 Task: Create a due date automation trigger when advanced on, 2 hours before a card is due add fields without custom field "Resume" set to a number lower or equal to 1 and greater than 10.
Action: Mouse moved to (816, 245)
Screenshot: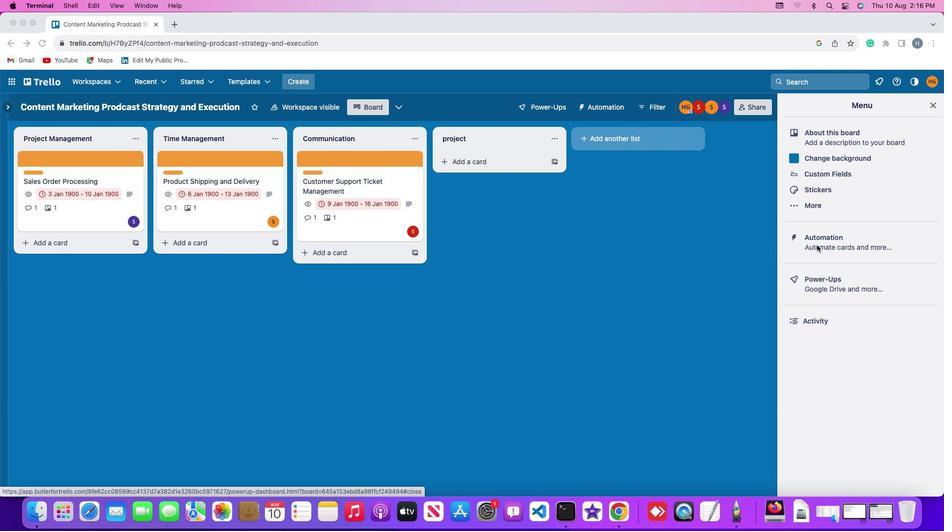 
Action: Mouse pressed left at (816, 245)
Screenshot: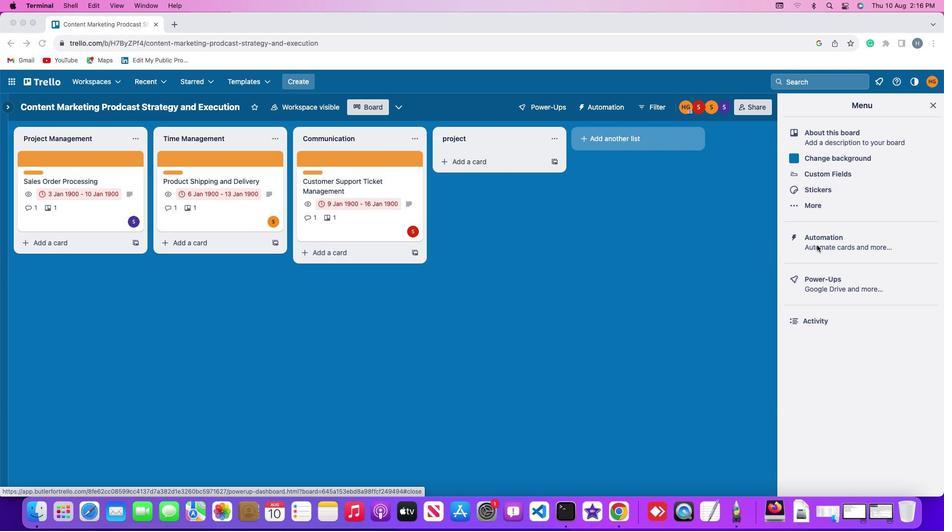 
Action: Mouse pressed left at (816, 245)
Screenshot: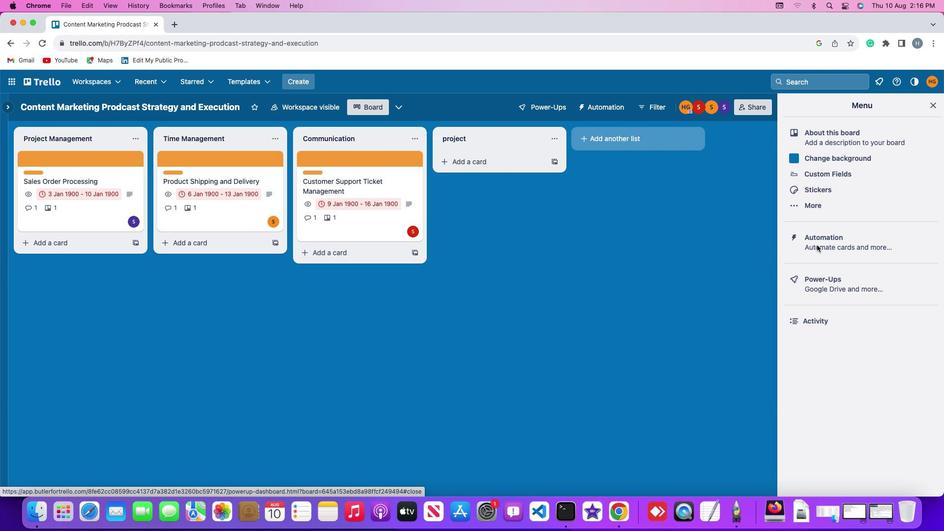 
Action: Mouse moved to (57, 234)
Screenshot: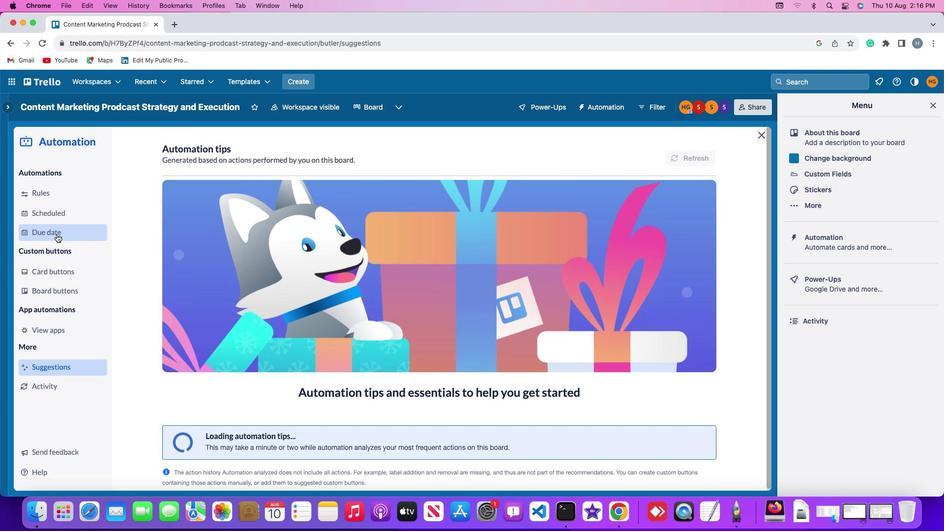 
Action: Mouse pressed left at (57, 234)
Screenshot: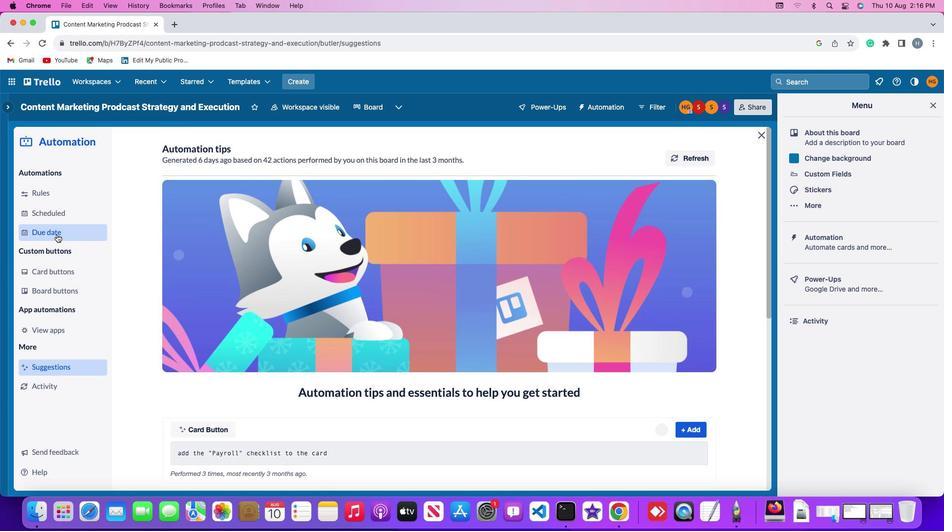 
Action: Mouse moved to (665, 158)
Screenshot: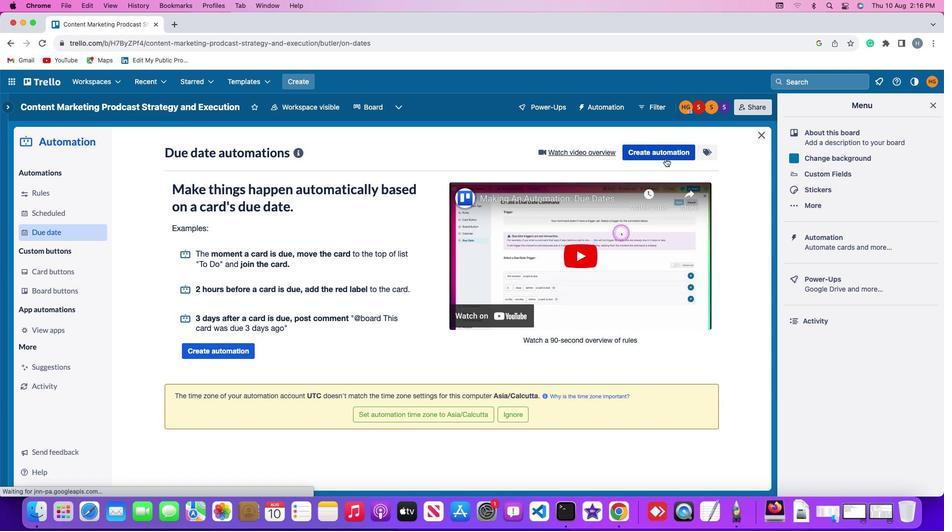 
Action: Mouse pressed left at (665, 158)
Screenshot: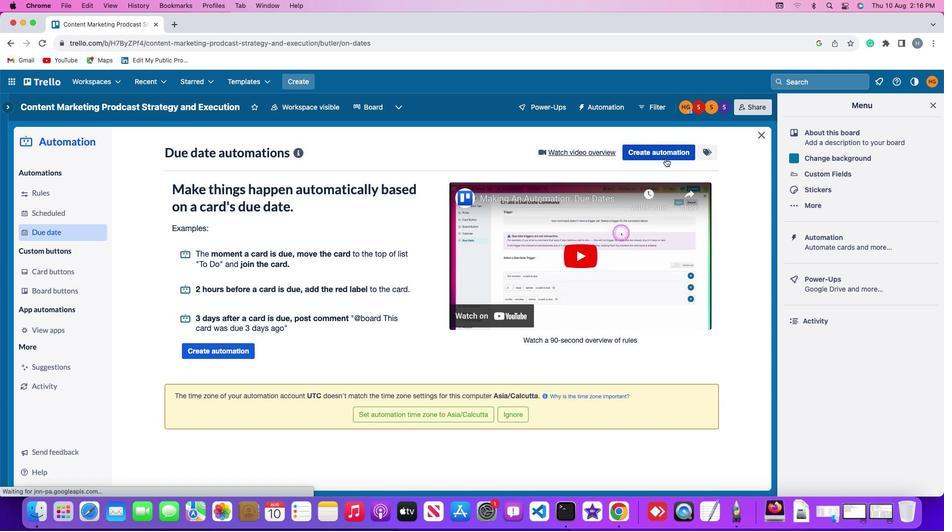 
Action: Mouse moved to (180, 247)
Screenshot: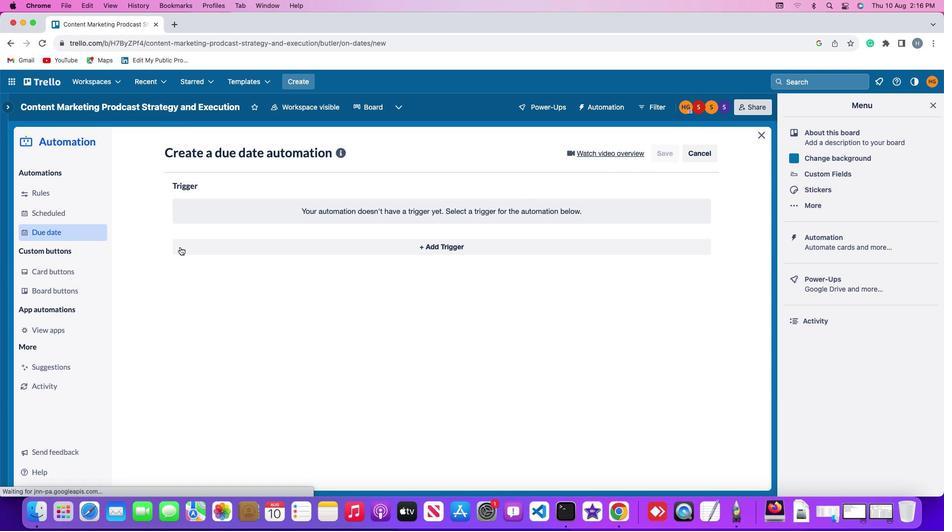 
Action: Mouse pressed left at (180, 247)
Screenshot: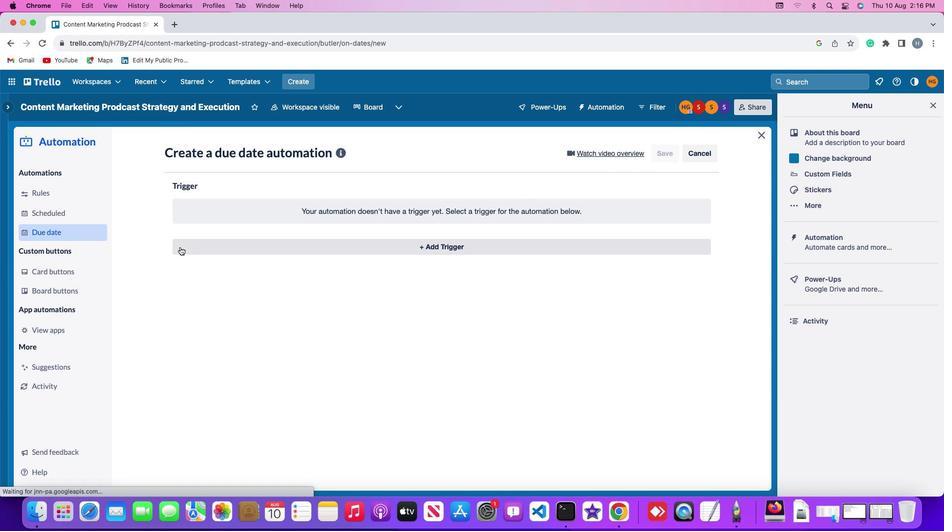 
Action: Mouse moved to (197, 398)
Screenshot: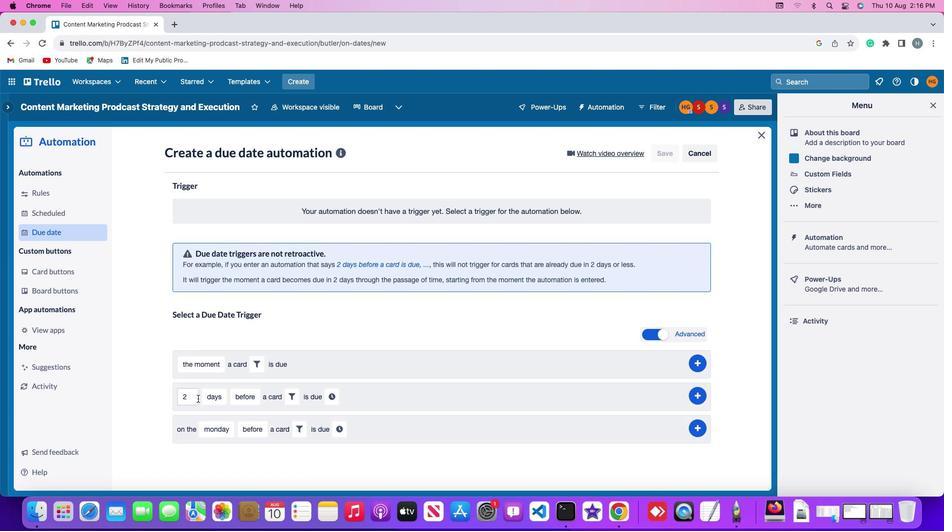 
Action: Mouse pressed left at (197, 398)
Screenshot: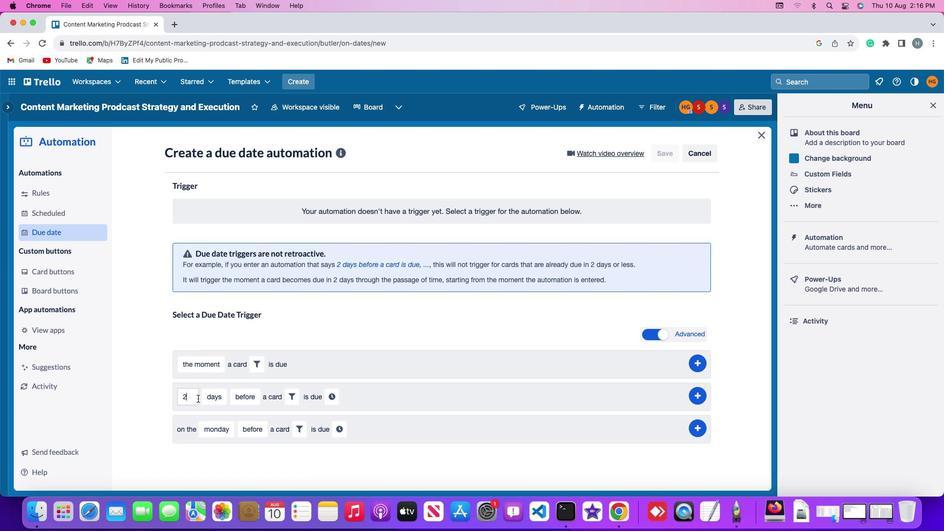 
Action: Mouse moved to (198, 398)
Screenshot: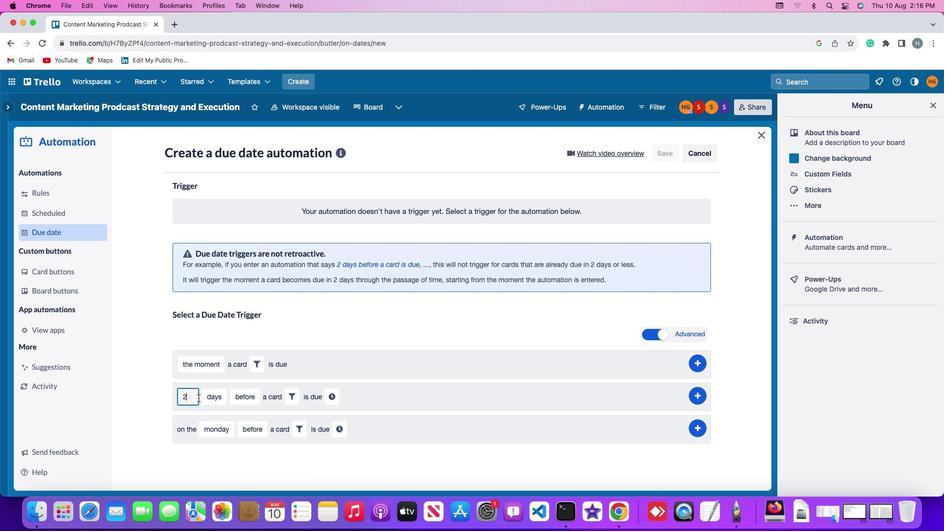 
Action: Key pressed Key.backspace'2'
Screenshot: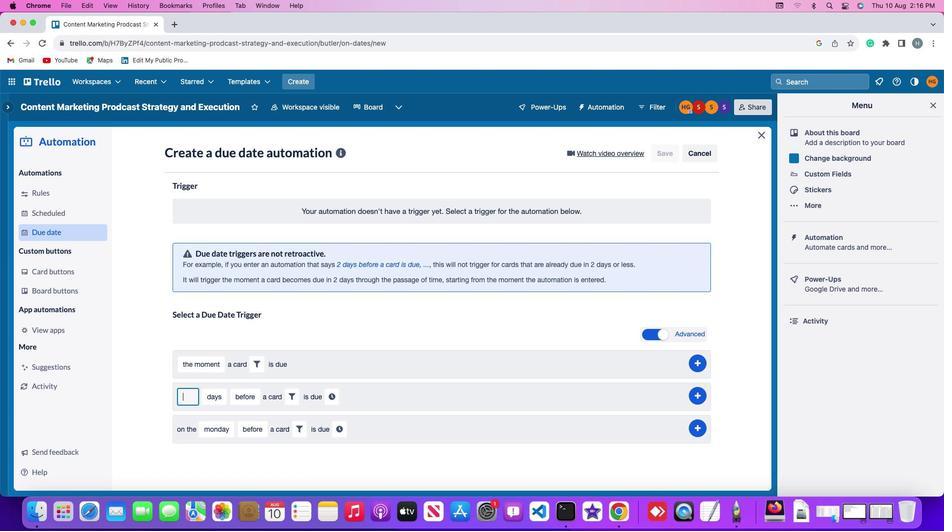 
Action: Mouse moved to (214, 398)
Screenshot: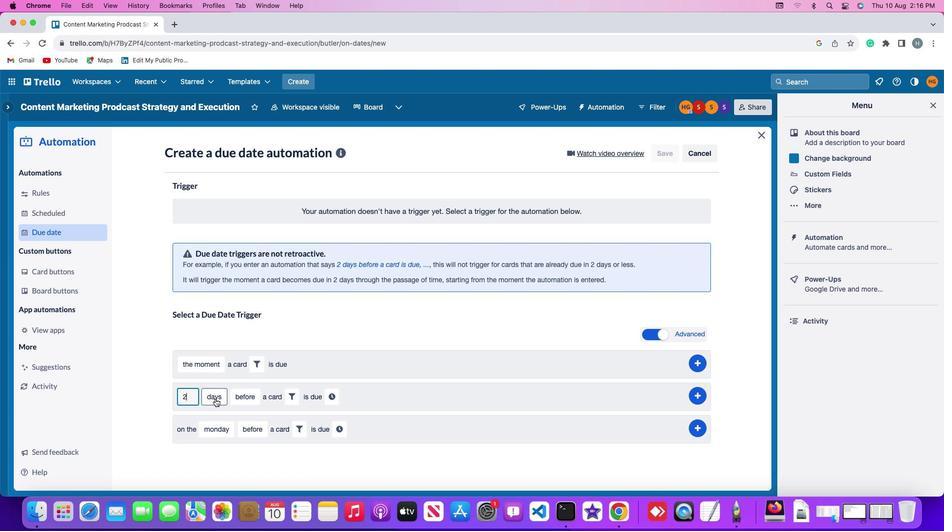 
Action: Mouse pressed left at (214, 398)
Screenshot: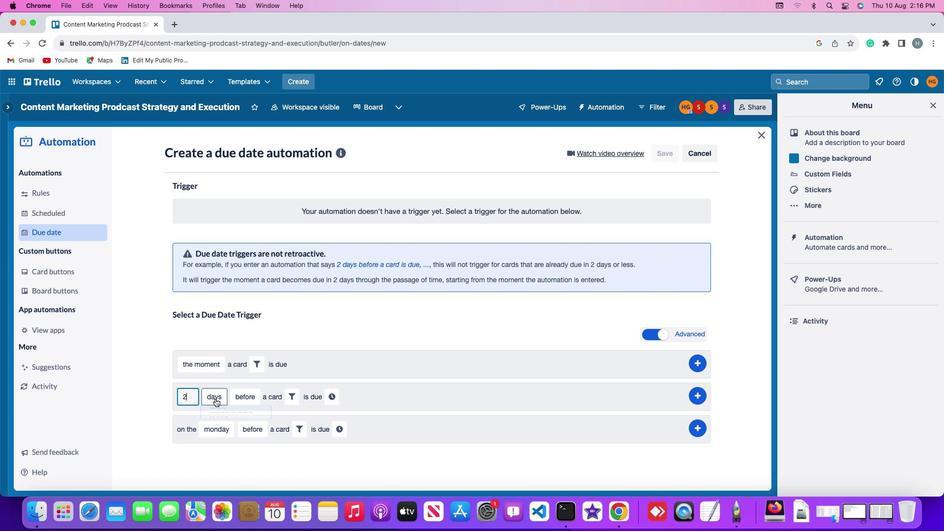 
Action: Mouse moved to (215, 455)
Screenshot: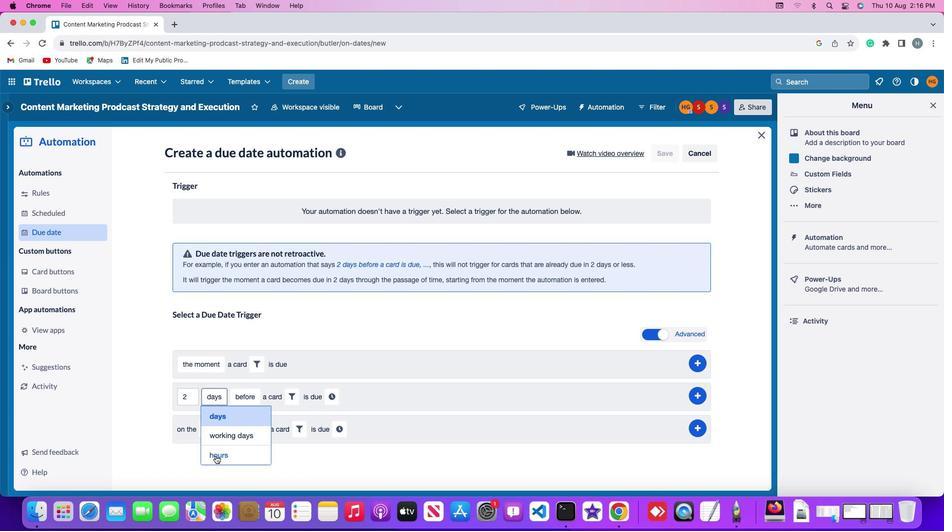 
Action: Mouse pressed left at (215, 455)
Screenshot: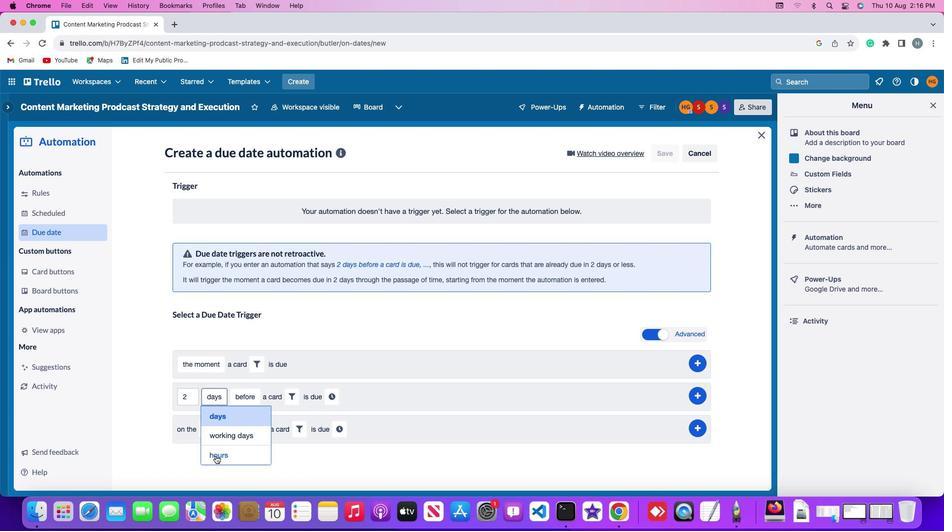 
Action: Mouse moved to (254, 389)
Screenshot: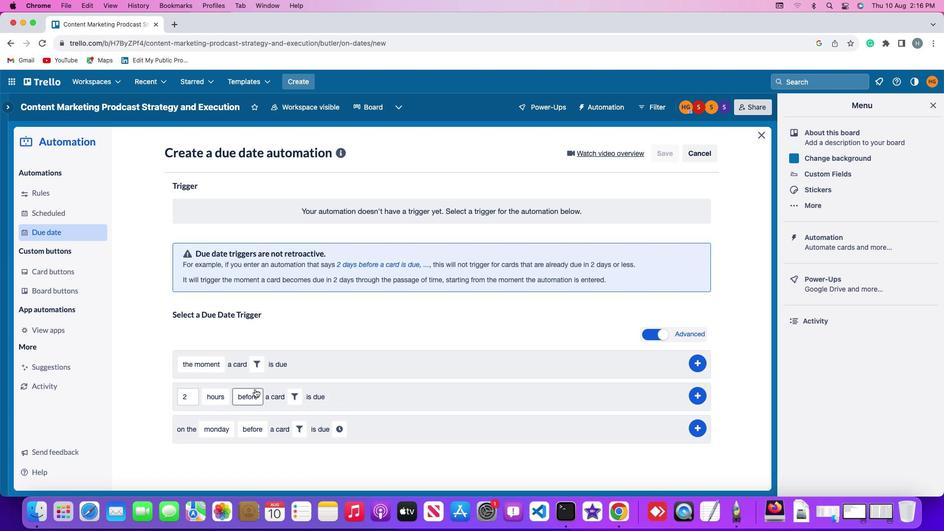 
Action: Mouse pressed left at (254, 389)
Screenshot: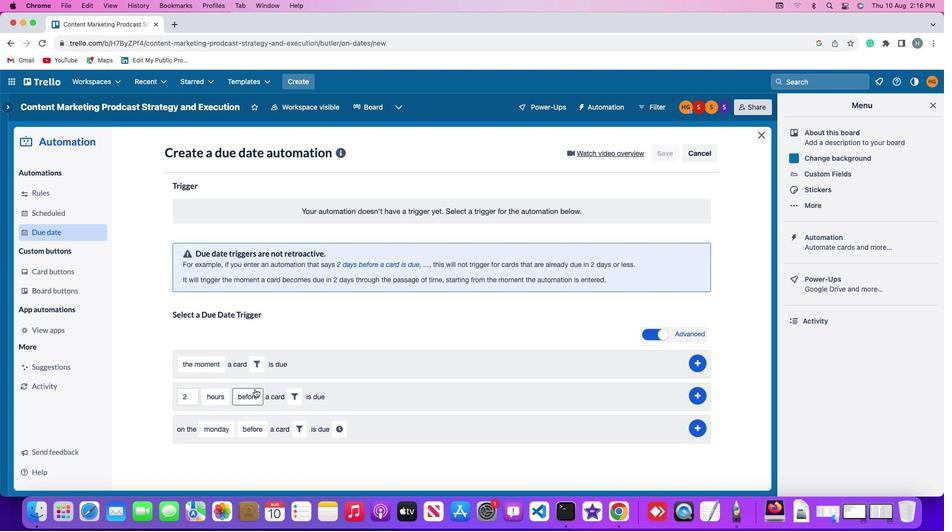 
Action: Mouse moved to (257, 413)
Screenshot: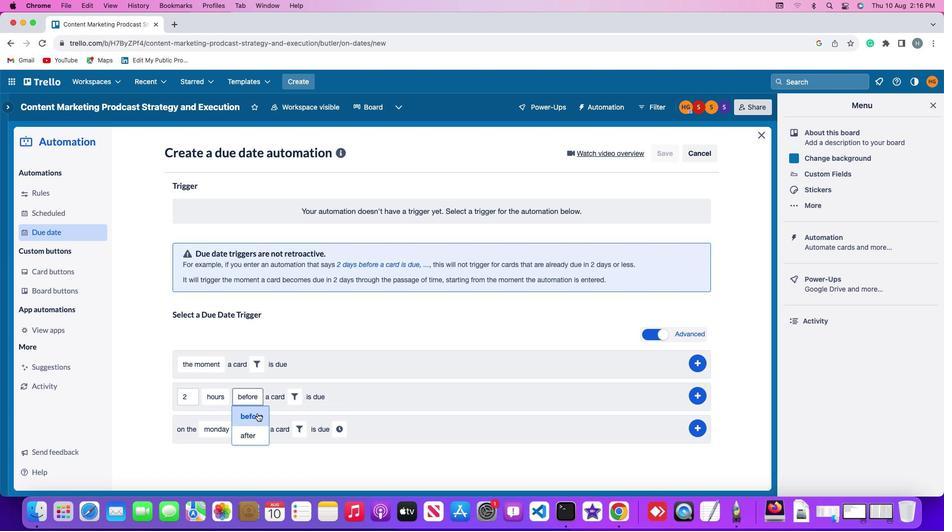 
Action: Mouse pressed left at (257, 413)
Screenshot: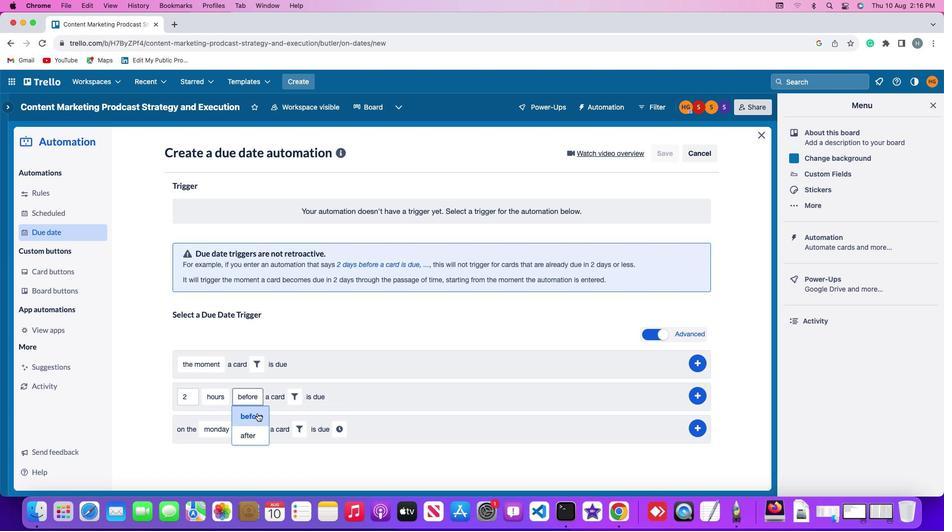 
Action: Mouse moved to (291, 399)
Screenshot: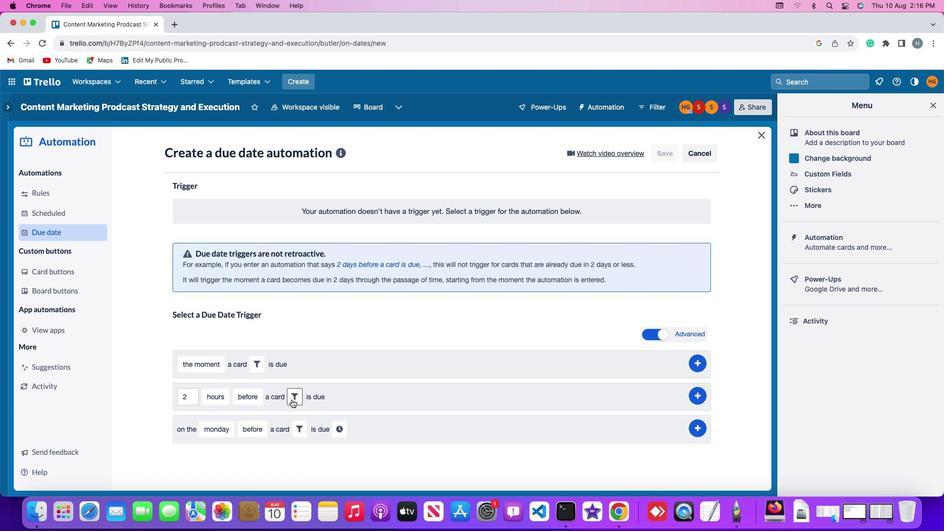
Action: Mouse pressed left at (291, 399)
Screenshot: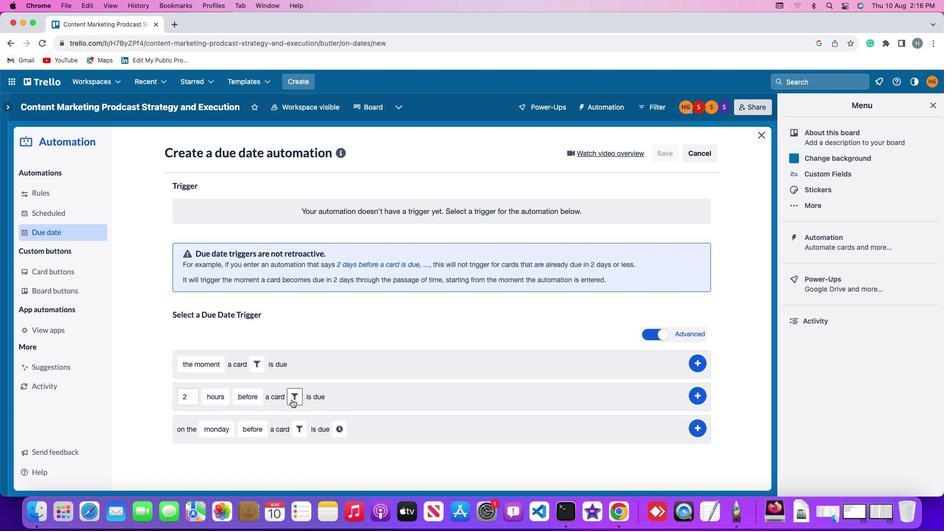 
Action: Mouse moved to (457, 428)
Screenshot: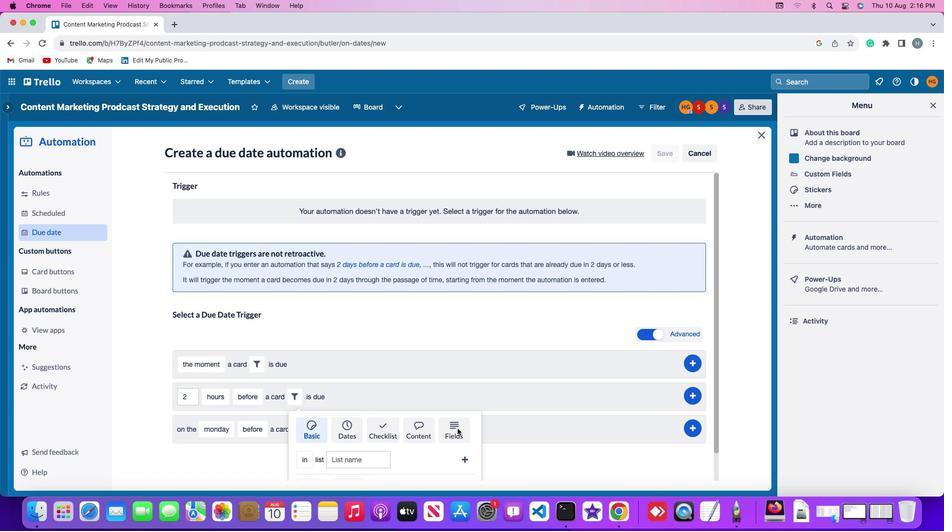 
Action: Mouse pressed left at (457, 428)
Screenshot: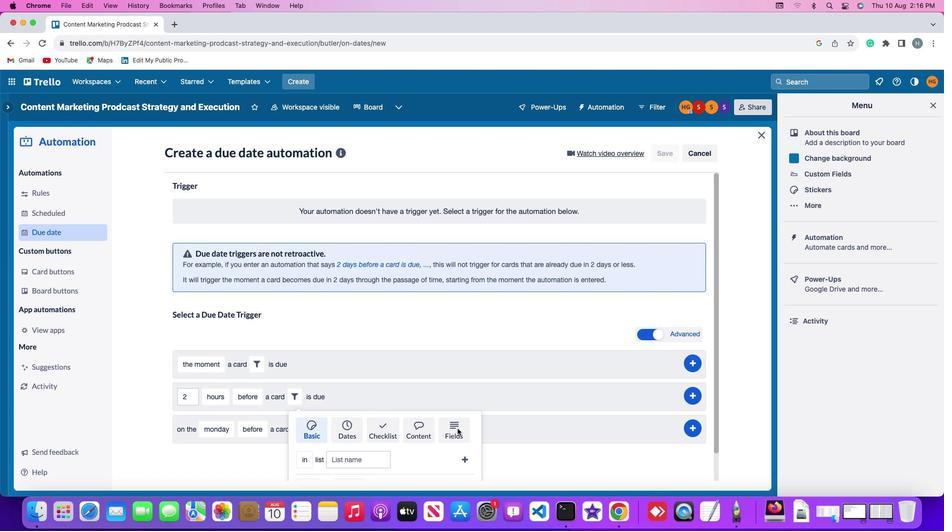
Action: Mouse moved to (279, 455)
Screenshot: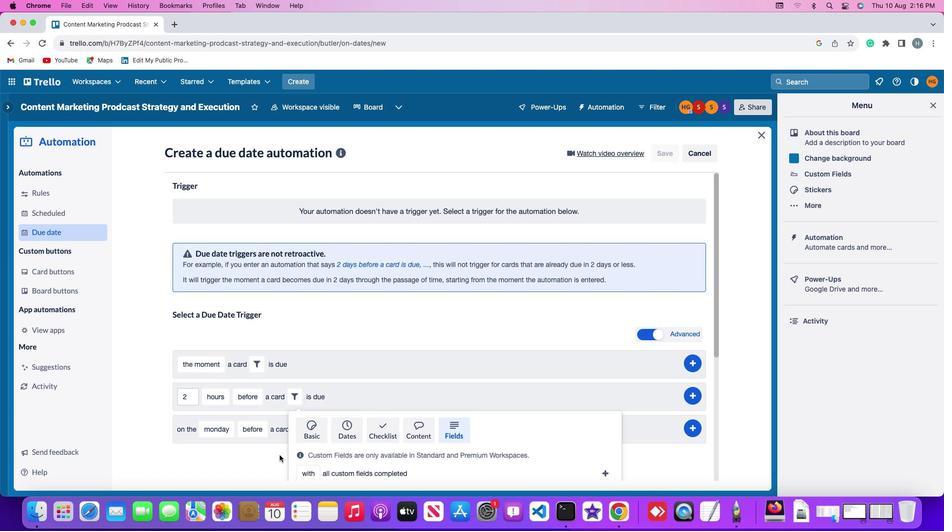 
Action: Mouse scrolled (279, 455) with delta (0, 0)
Screenshot: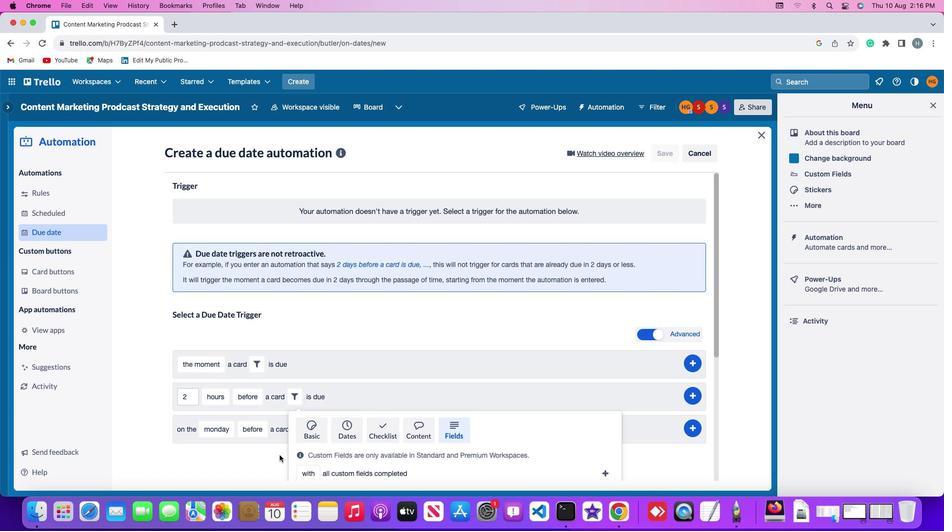 
Action: Mouse moved to (279, 455)
Screenshot: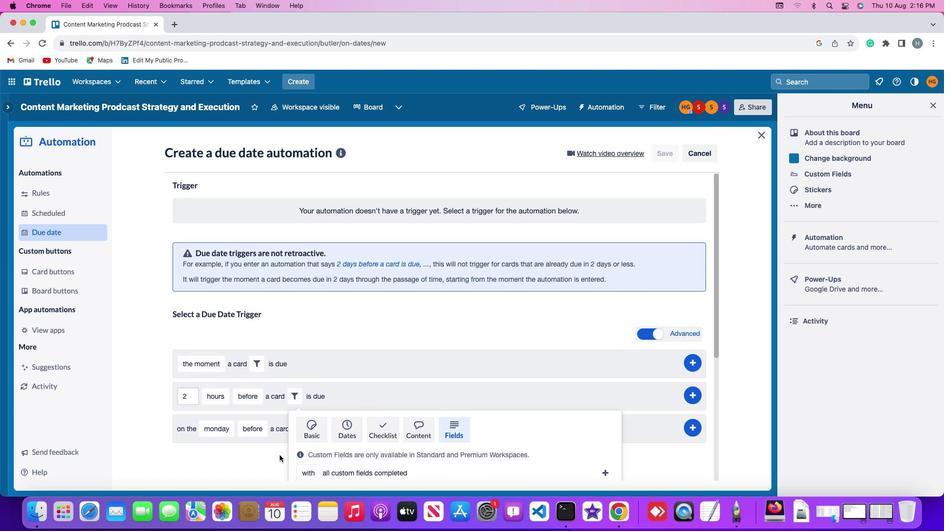 
Action: Mouse scrolled (279, 455) with delta (0, 0)
Screenshot: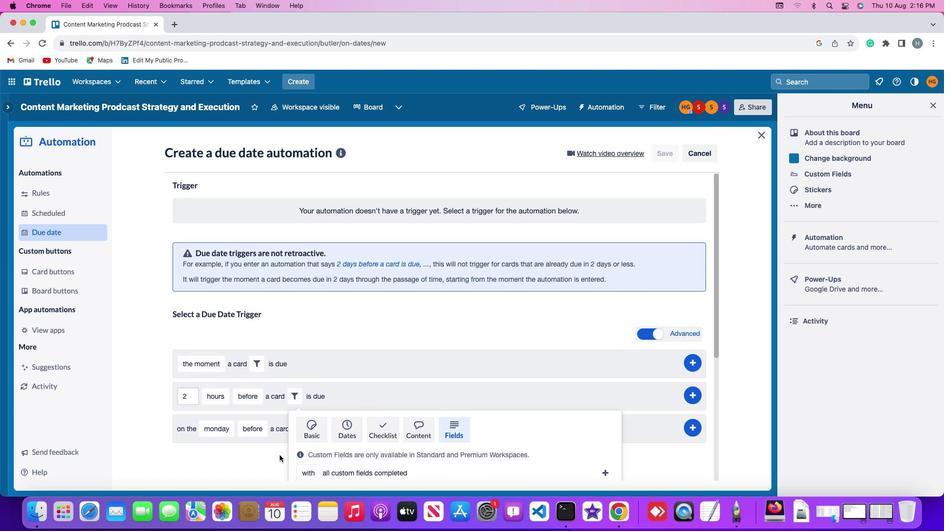 
Action: Mouse scrolled (279, 455) with delta (0, -1)
Screenshot: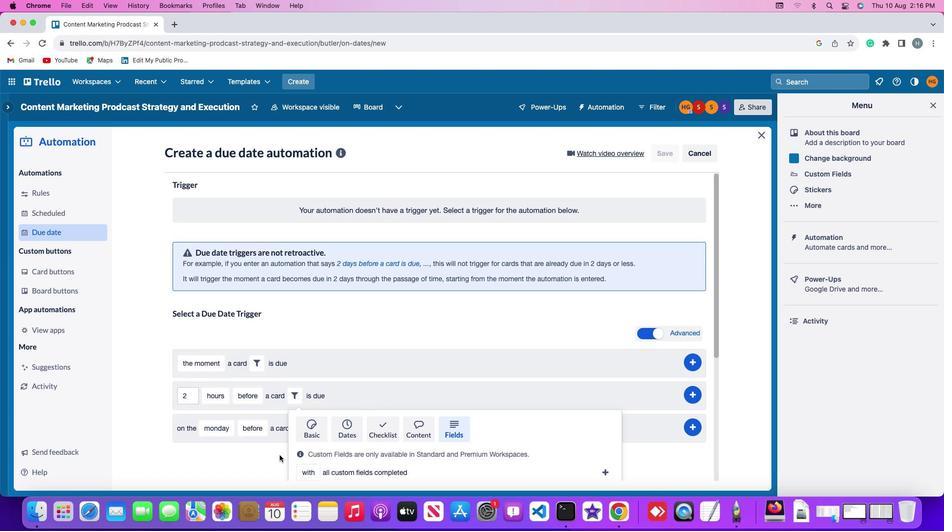 
Action: Mouse scrolled (279, 455) with delta (0, -2)
Screenshot: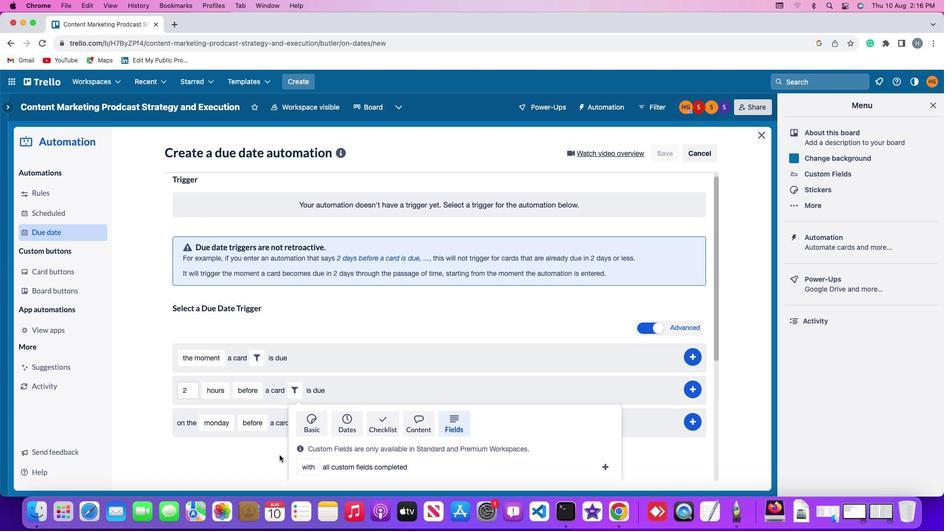 
Action: Mouse moved to (279, 454)
Screenshot: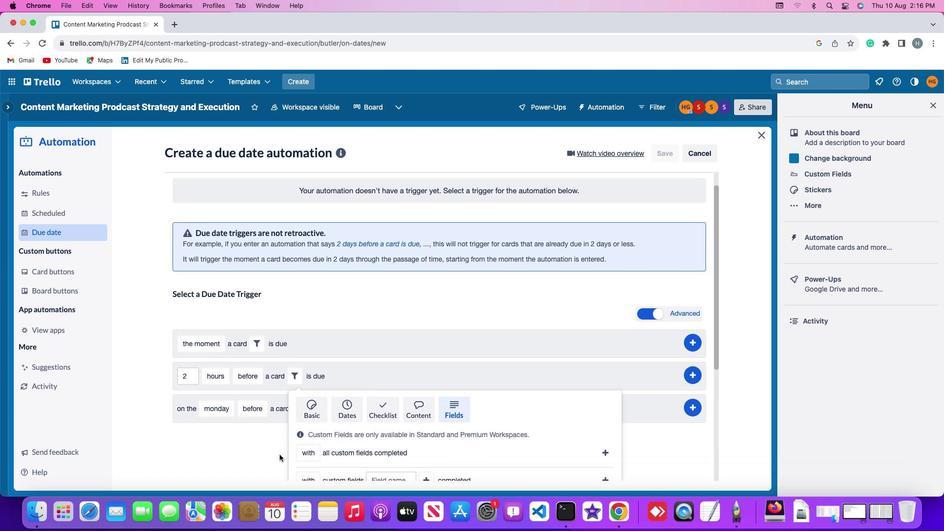
Action: Mouse scrolled (279, 454) with delta (0, -2)
Screenshot: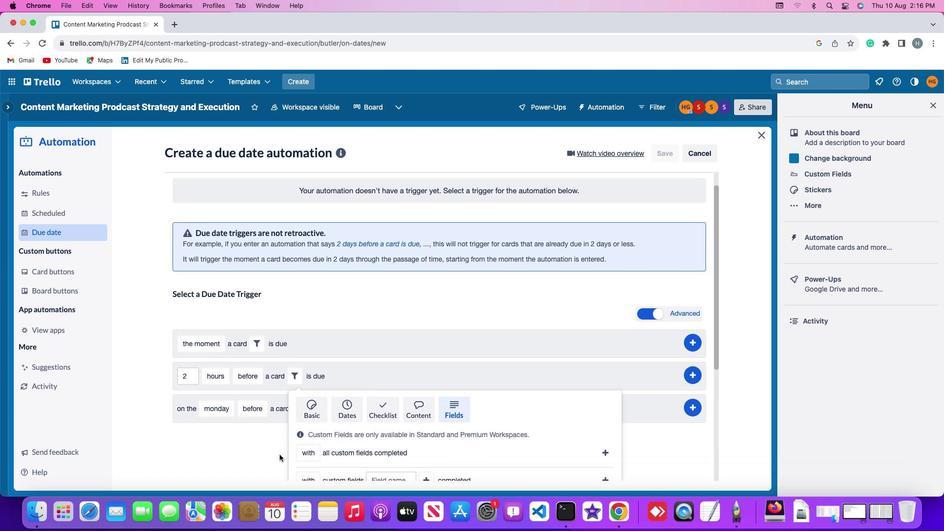 
Action: Mouse moved to (278, 453)
Screenshot: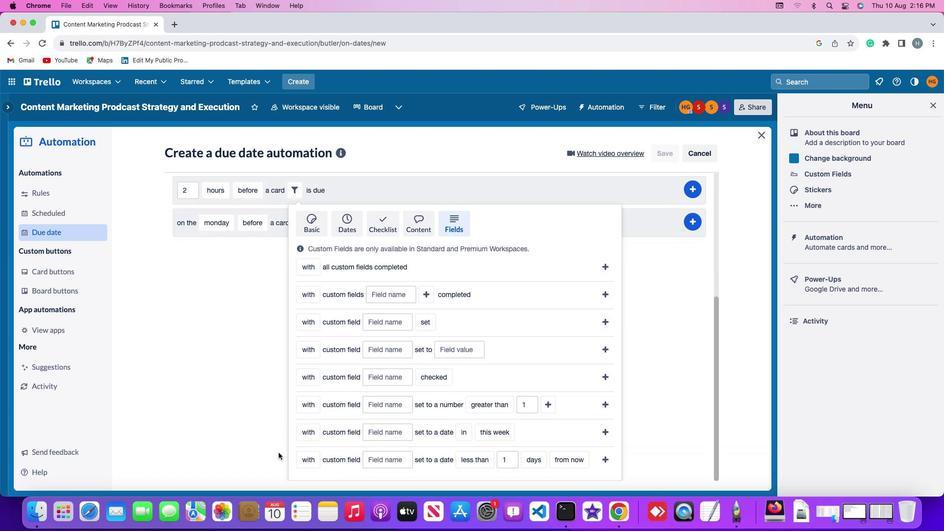 
Action: Mouse scrolled (278, 453) with delta (0, 0)
Screenshot: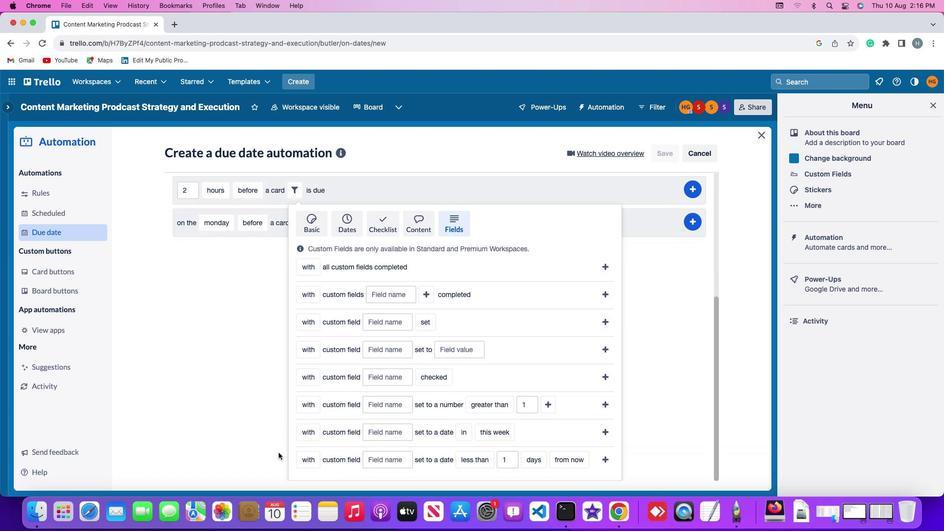 
Action: Mouse scrolled (278, 453) with delta (0, 0)
Screenshot: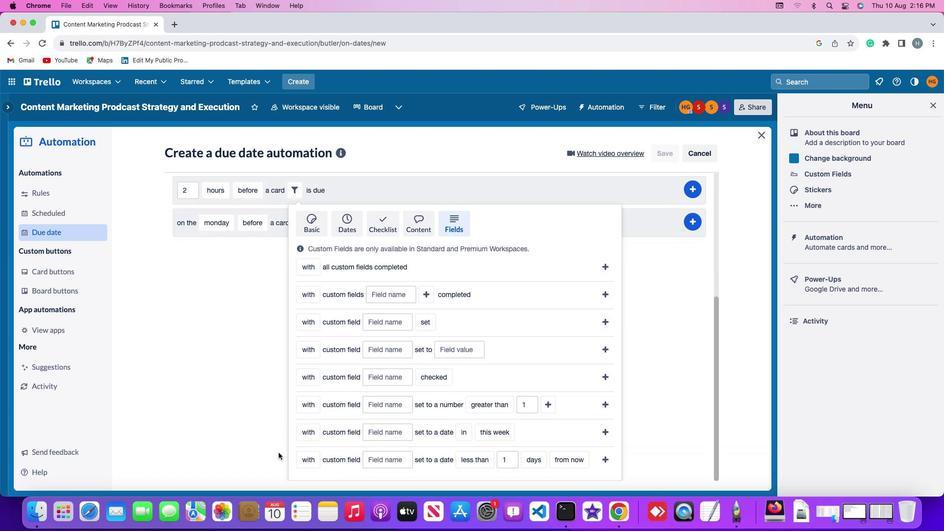
Action: Mouse scrolled (278, 453) with delta (0, -1)
Screenshot: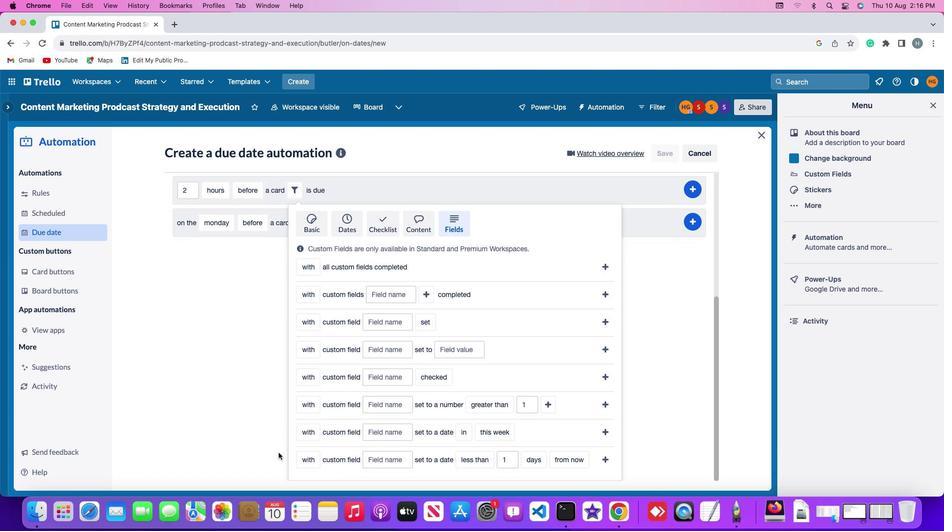 
Action: Mouse moved to (277, 452)
Screenshot: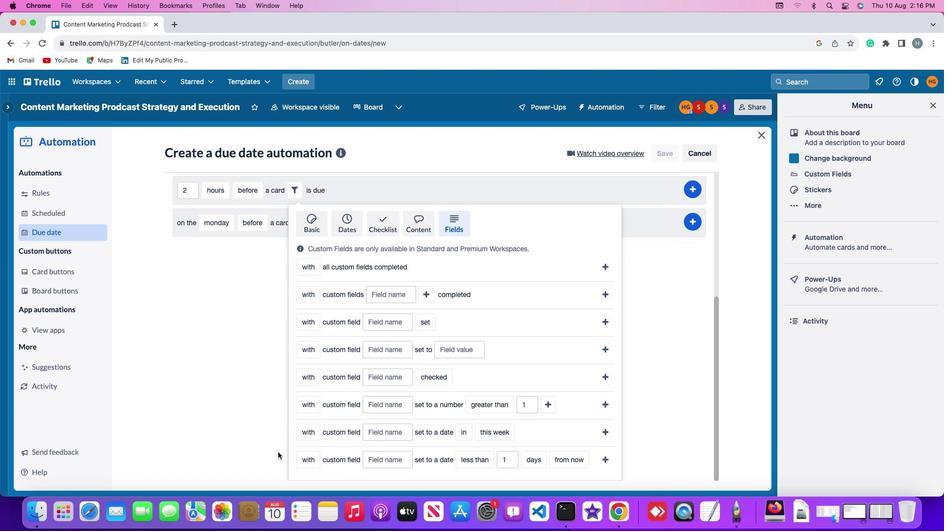 
Action: Mouse scrolled (277, 452) with delta (0, -1)
Screenshot: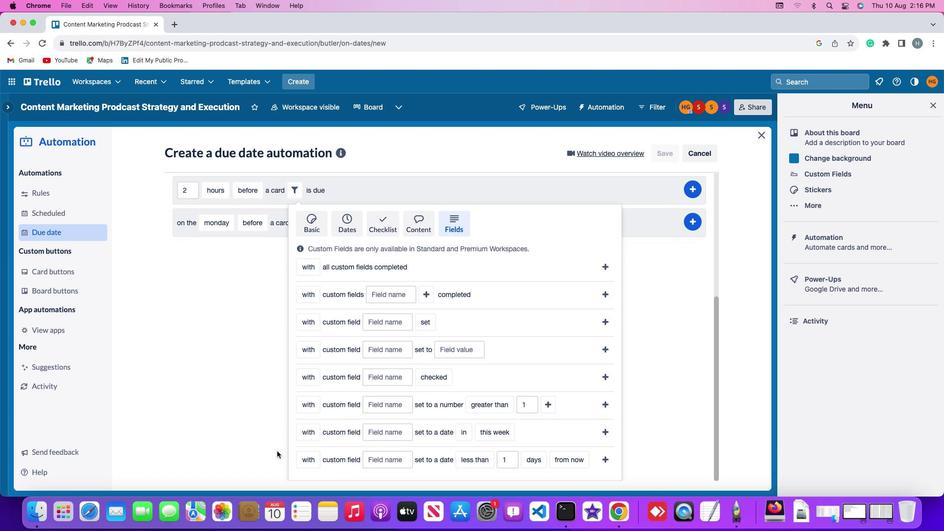 
Action: Mouse moved to (314, 407)
Screenshot: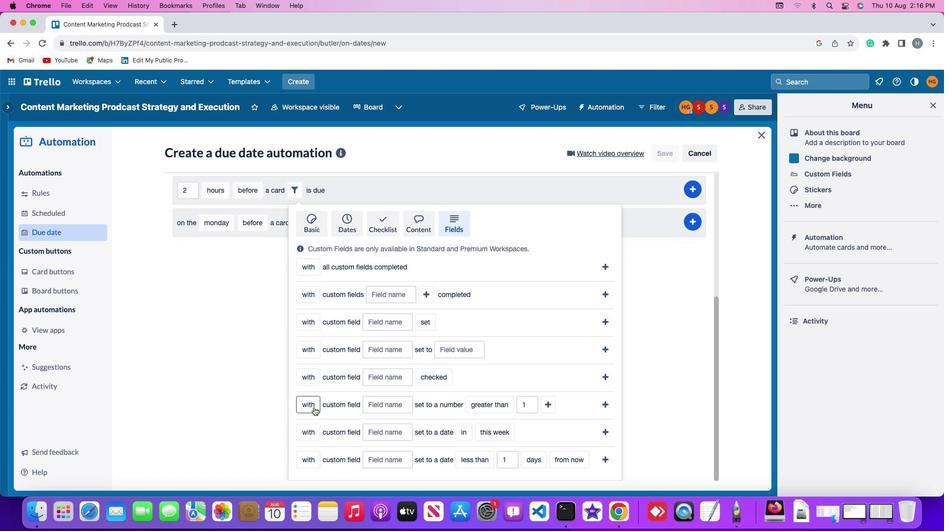 
Action: Mouse pressed left at (314, 407)
Screenshot: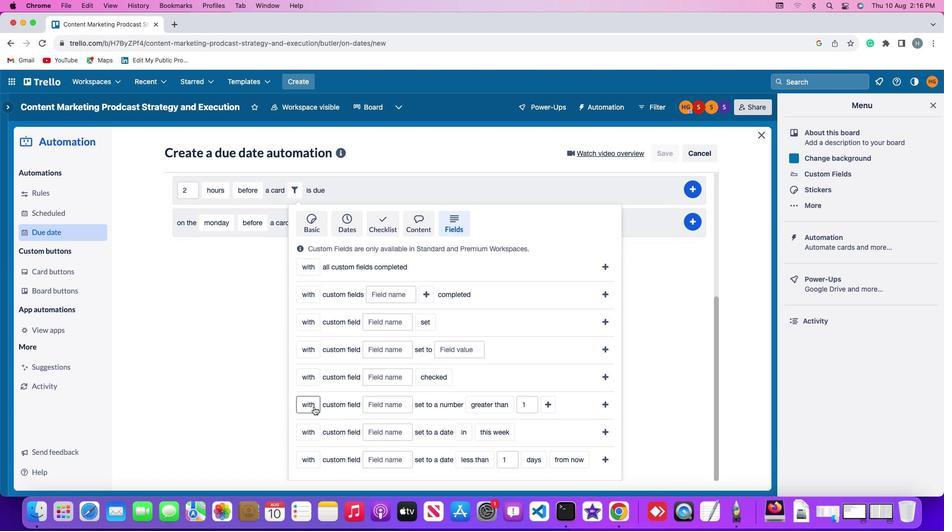 
Action: Mouse moved to (320, 439)
Screenshot: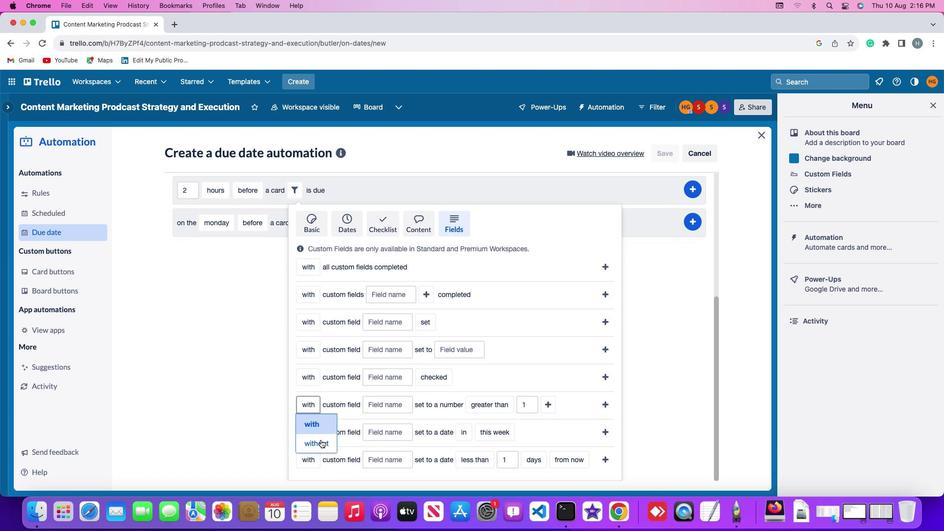 
Action: Mouse pressed left at (320, 439)
Screenshot: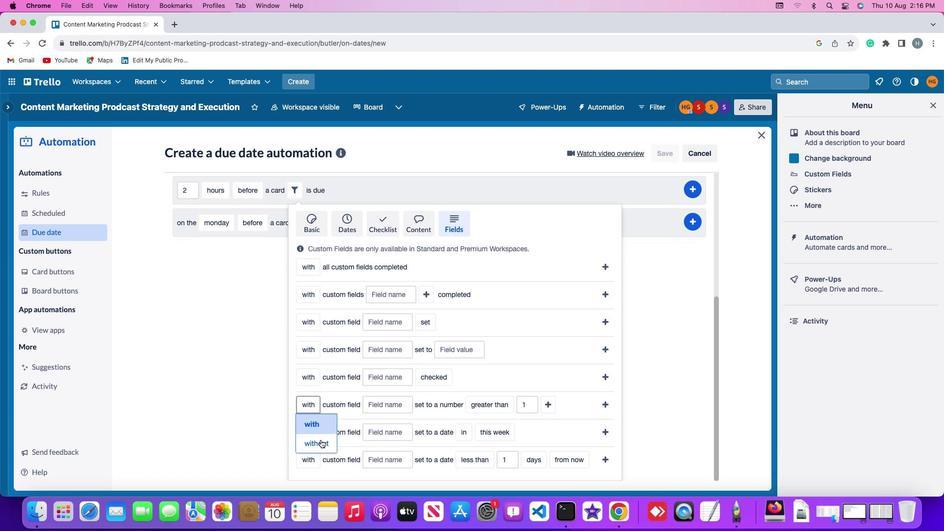 
Action: Mouse moved to (381, 405)
Screenshot: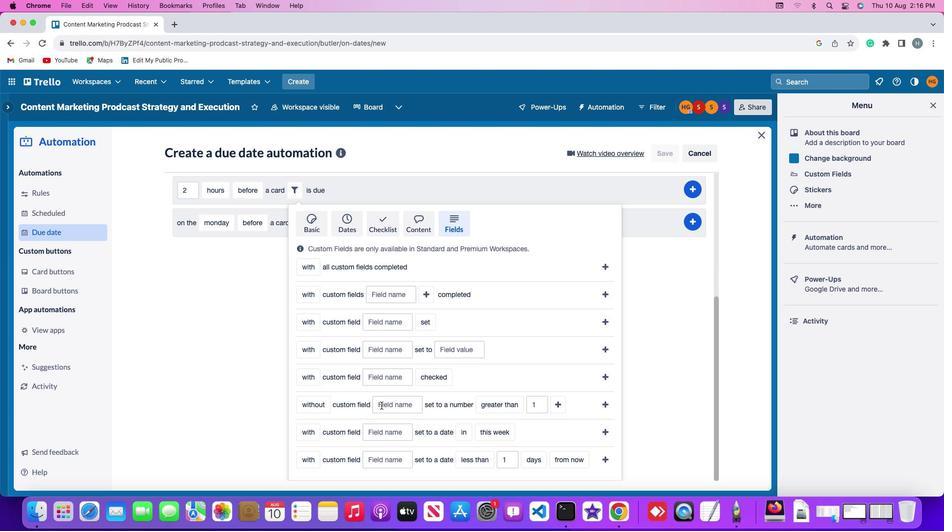 
Action: Mouse pressed left at (381, 405)
Screenshot: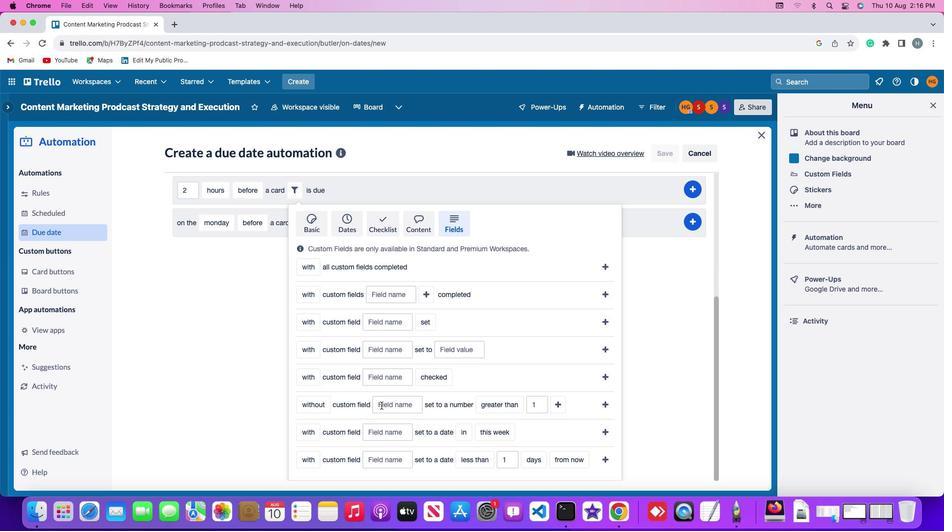 
Action: Key pressed Key.shift'R''e''s''u''m''e'
Screenshot: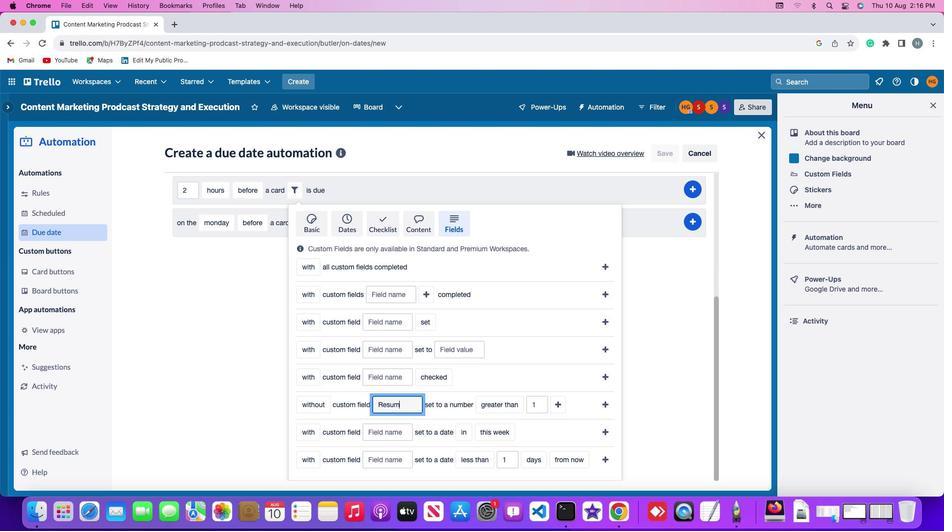 
Action: Mouse moved to (484, 401)
Screenshot: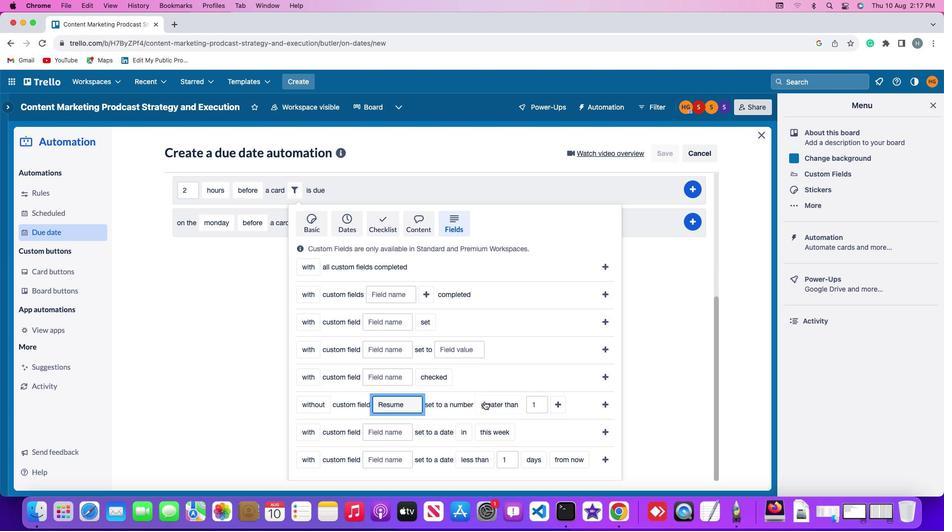 
Action: Mouse pressed left at (484, 401)
Screenshot: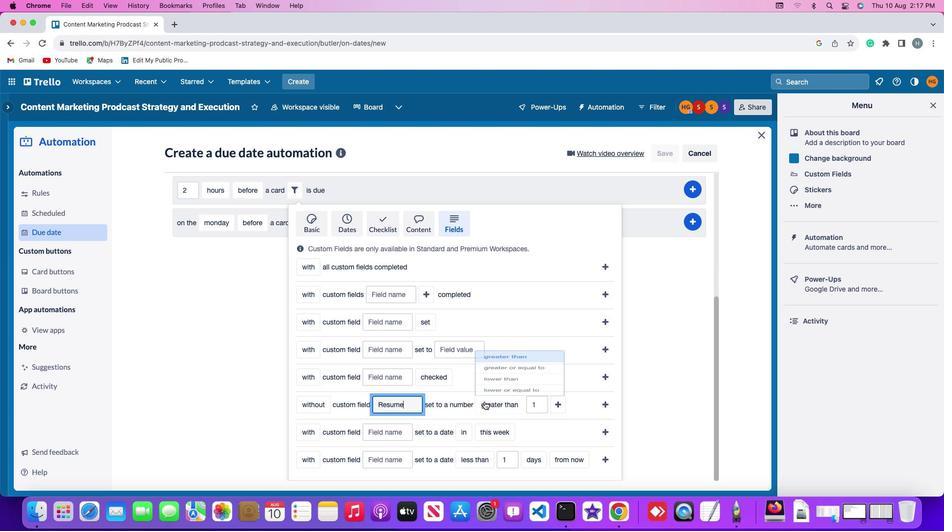 
Action: Mouse moved to (500, 386)
Screenshot: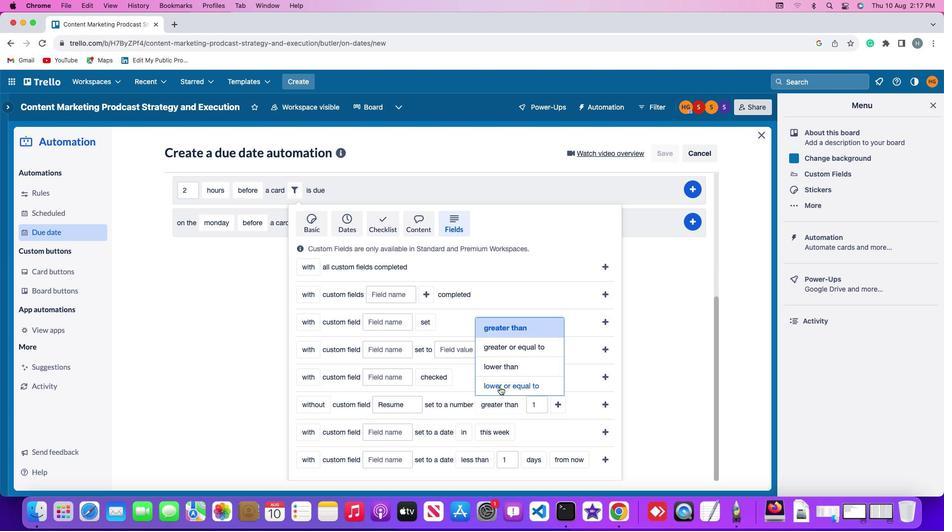 
Action: Mouse pressed left at (500, 386)
Screenshot: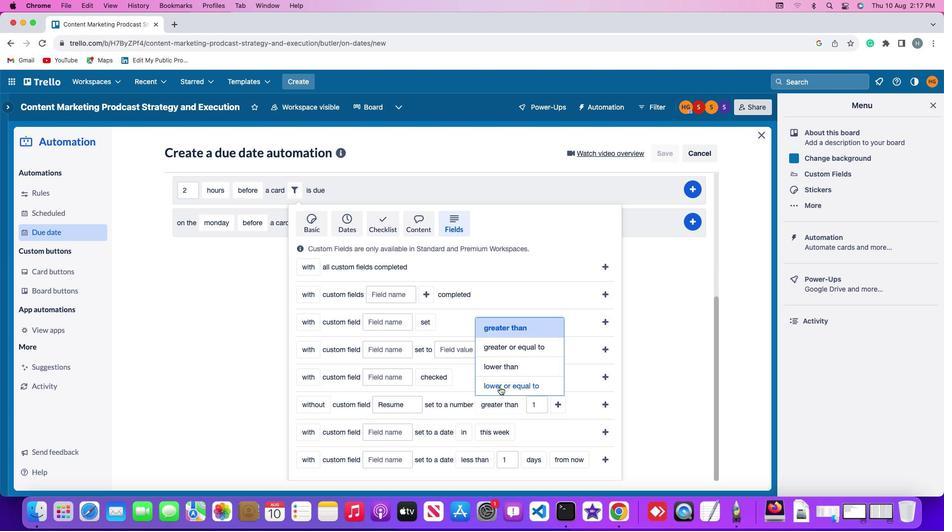 
Action: Mouse moved to (555, 406)
Screenshot: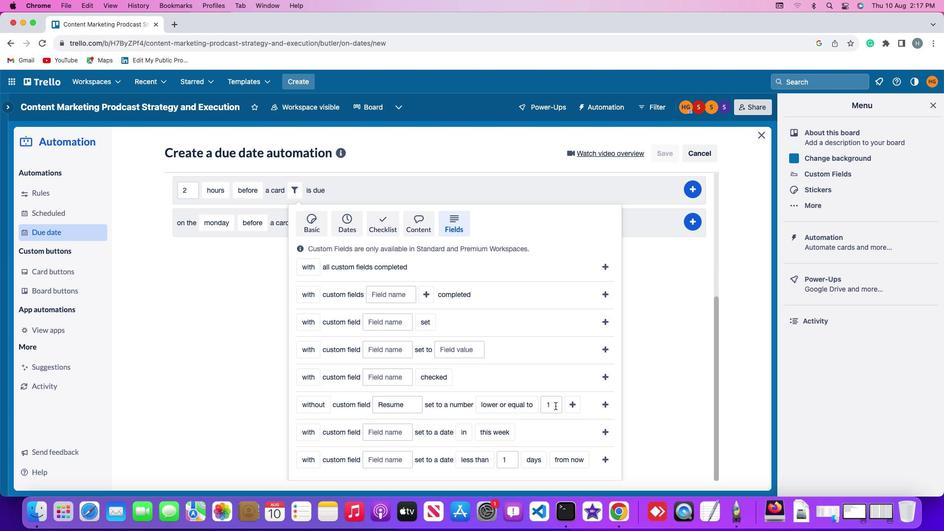 
Action: Mouse pressed left at (555, 406)
Screenshot: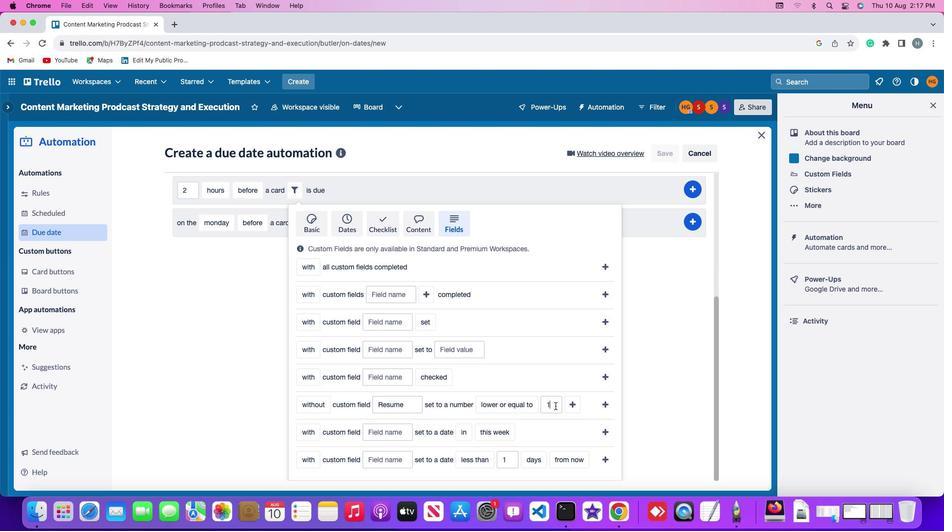
Action: Mouse moved to (555, 406)
Screenshot: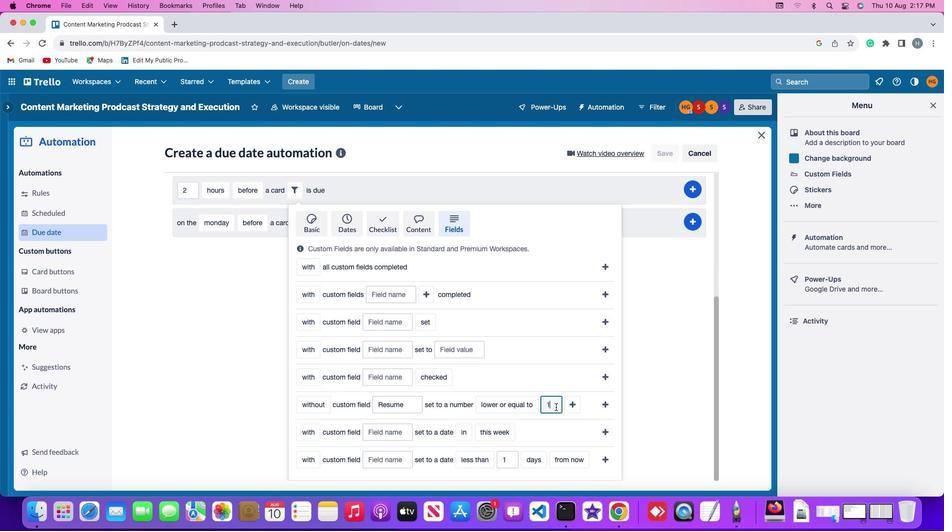 
Action: Key pressed Key.backspace
Screenshot: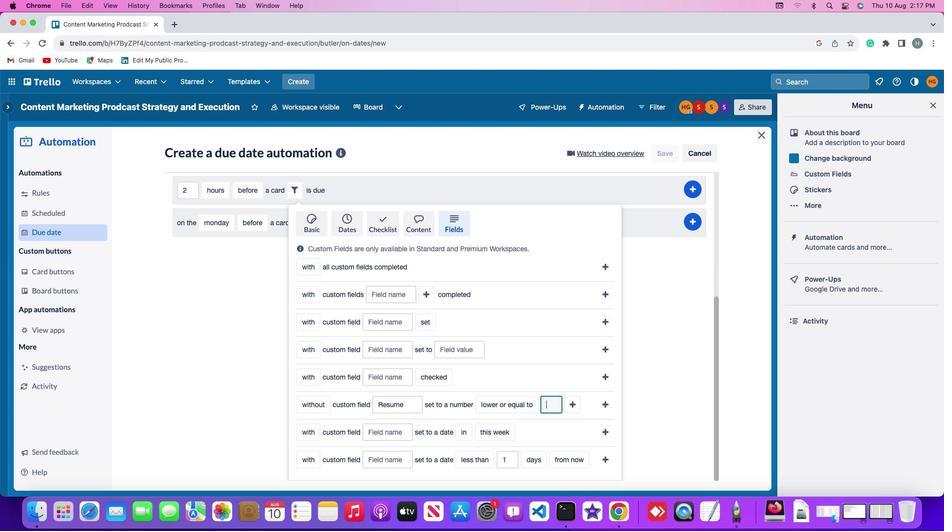 
Action: Mouse moved to (557, 407)
Screenshot: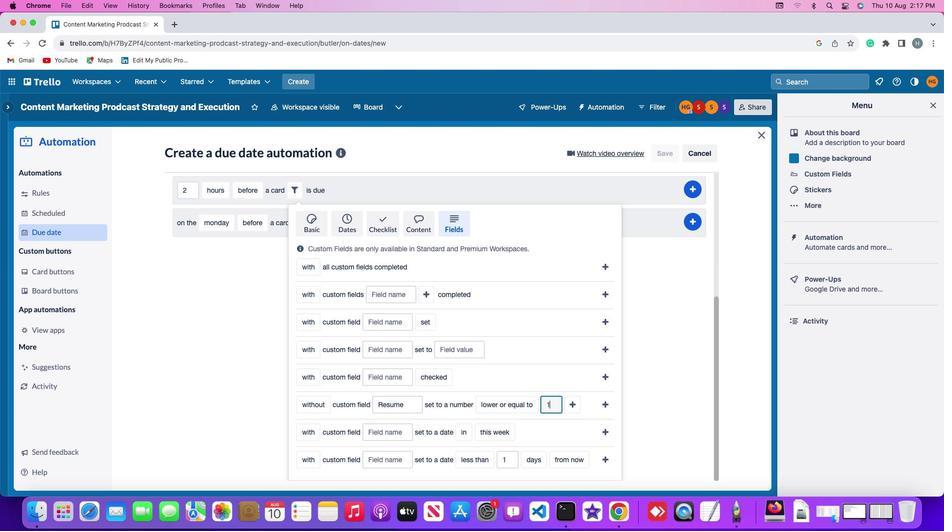 
Action: Key pressed '1'
Screenshot: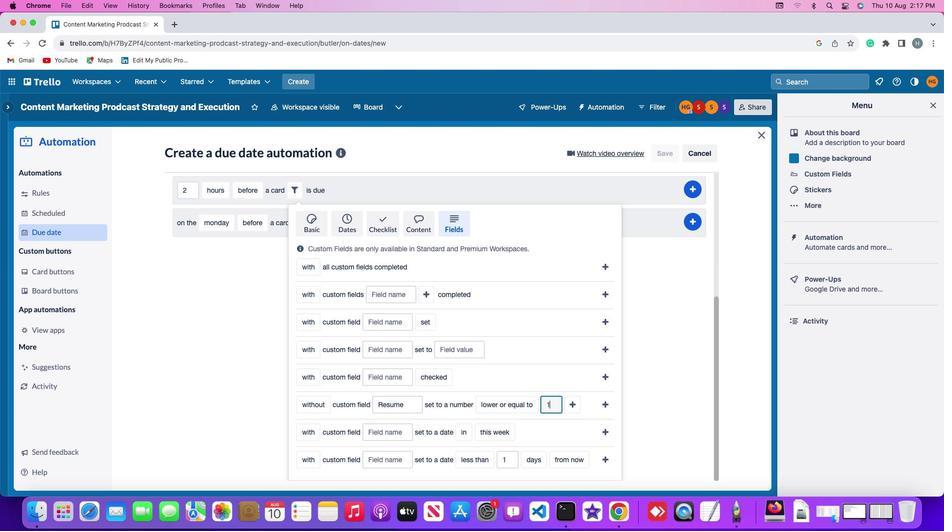 
Action: Mouse moved to (575, 403)
Screenshot: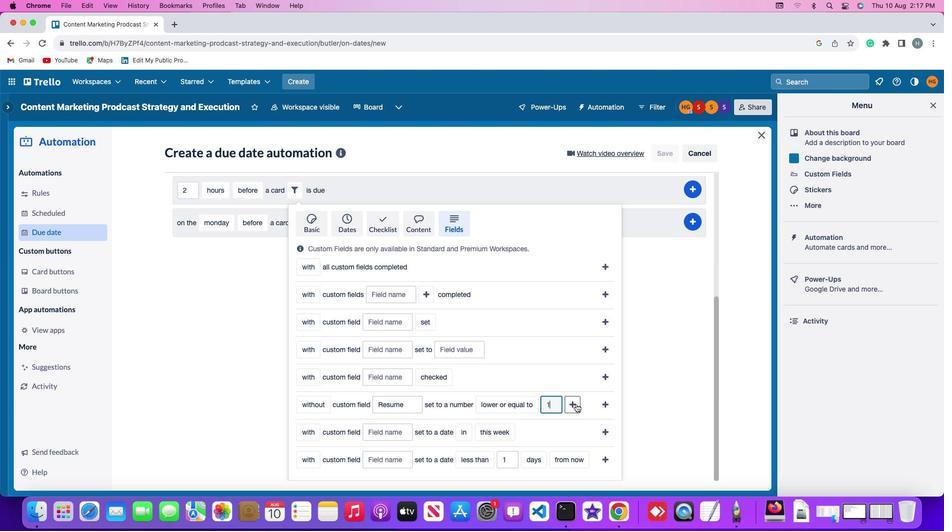 
Action: Mouse pressed left at (575, 403)
Screenshot: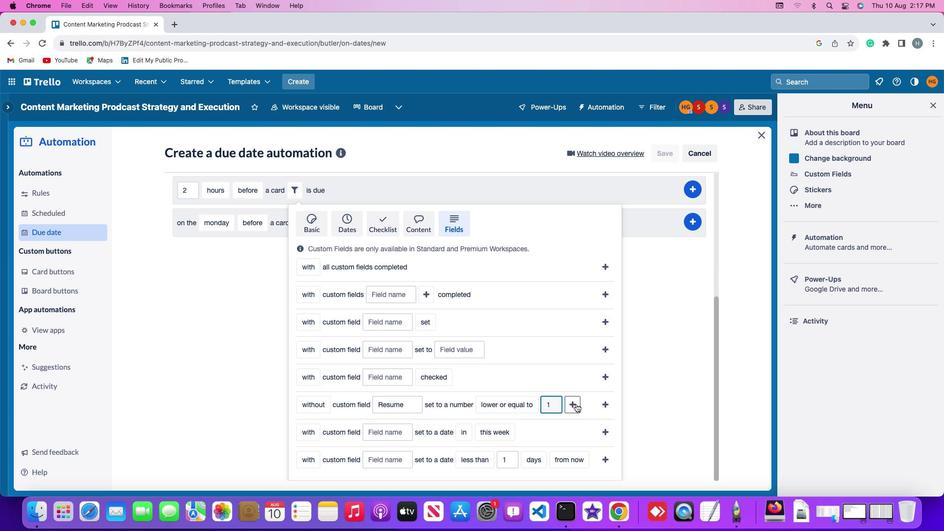 
Action: Mouse moved to (607, 407)
Screenshot: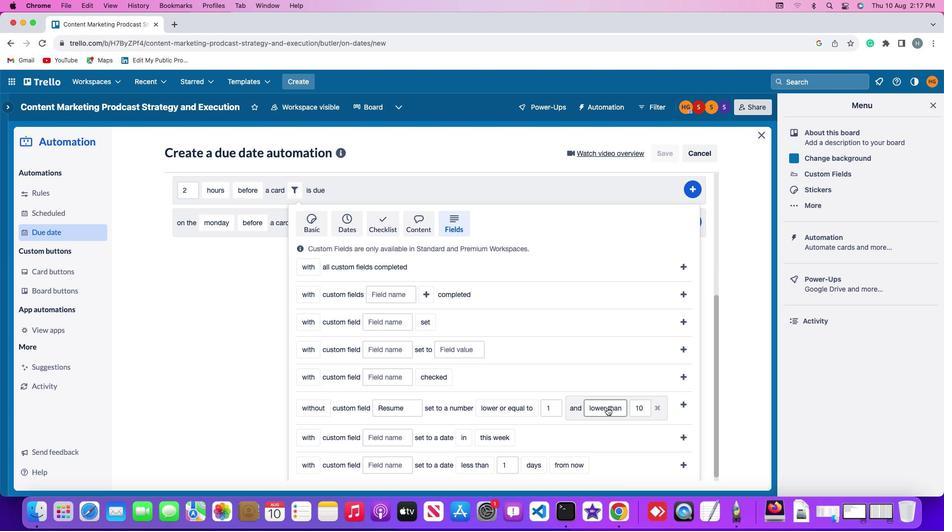 
Action: Mouse pressed left at (607, 407)
Screenshot: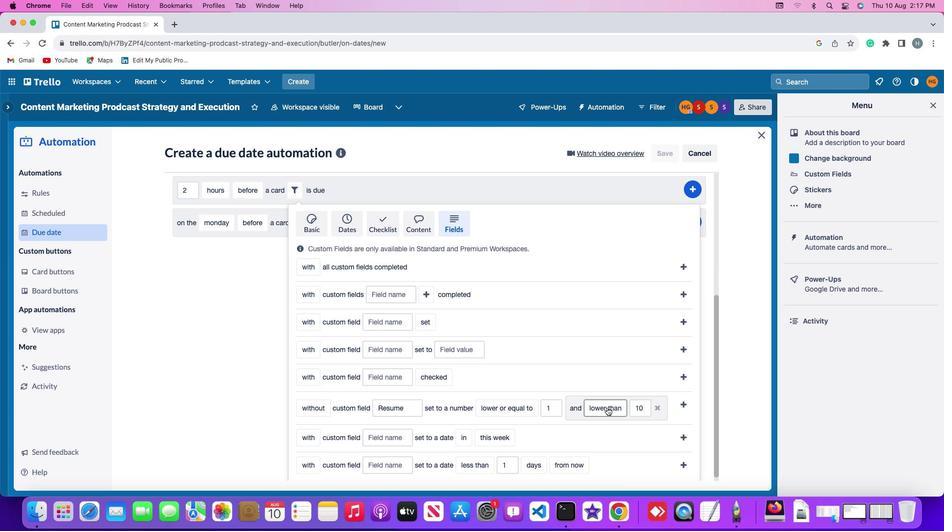 
Action: Mouse moved to (613, 371)
Screenshot: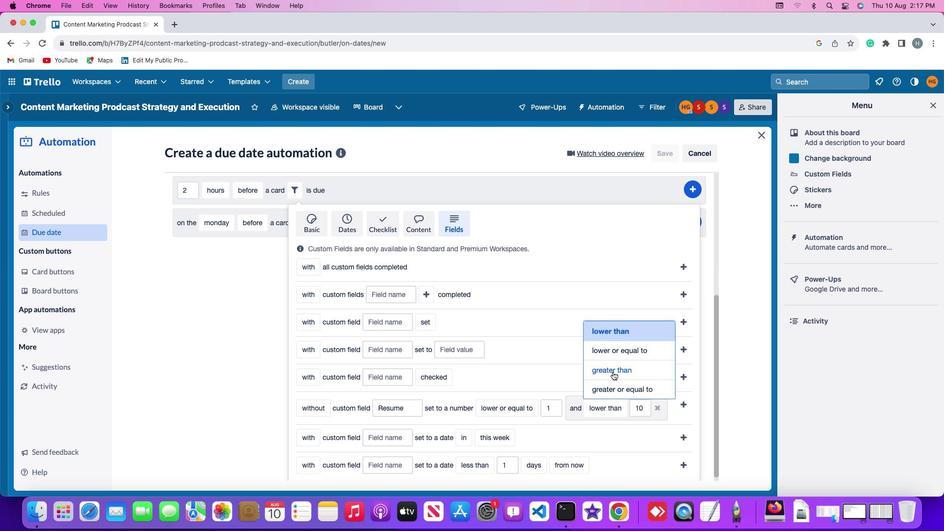 
Action: Mouse pressed left at (613, 371)
Screenshot: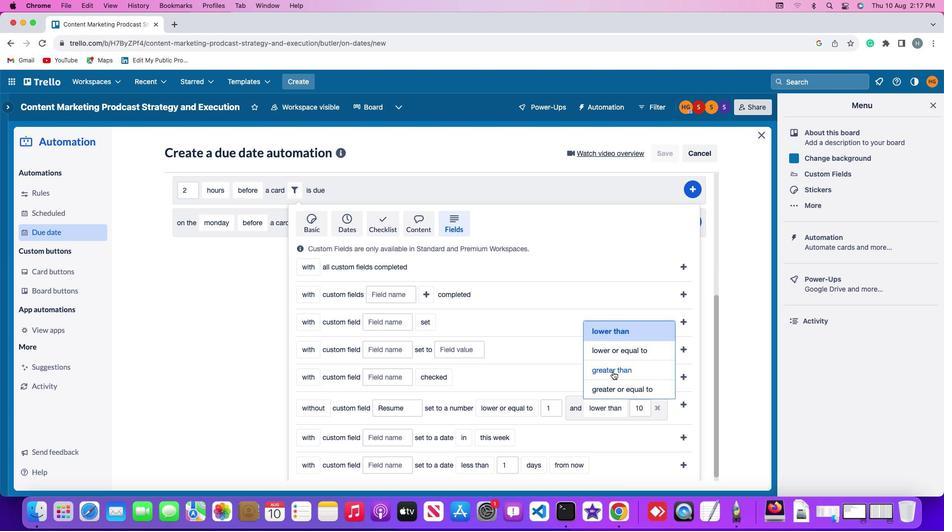 
Action: Mouse moved to (651, 409)
Screenshot: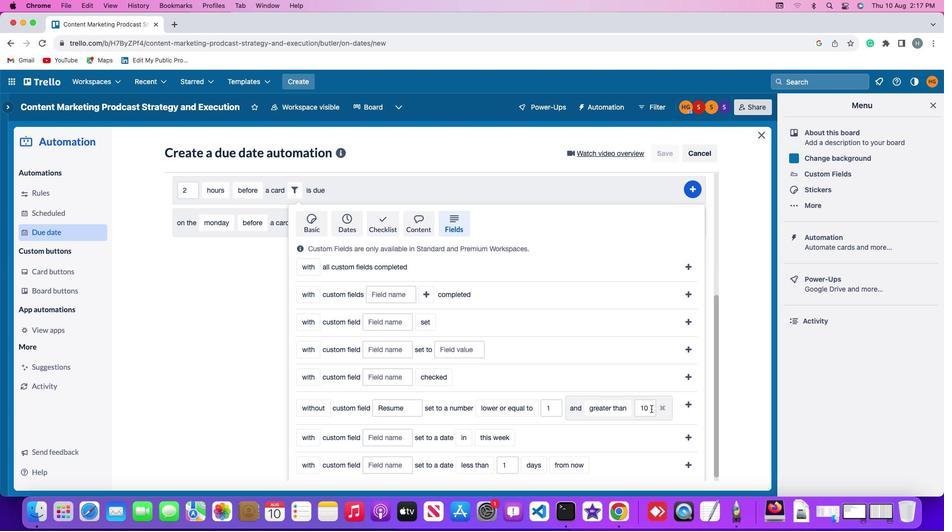 
Action: Mouse pressed left at (651, 409)
Screenshot: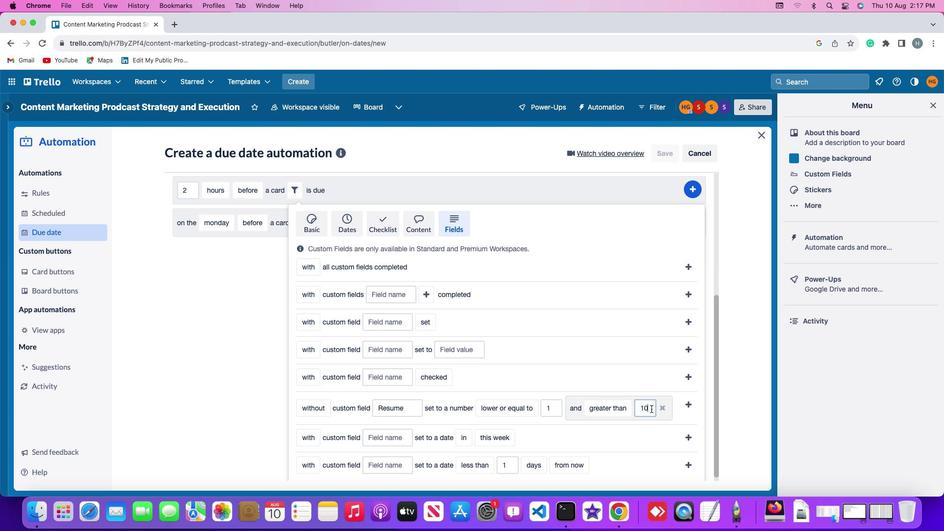 
Action: Mouse moved to (651, 408)
Screenshot: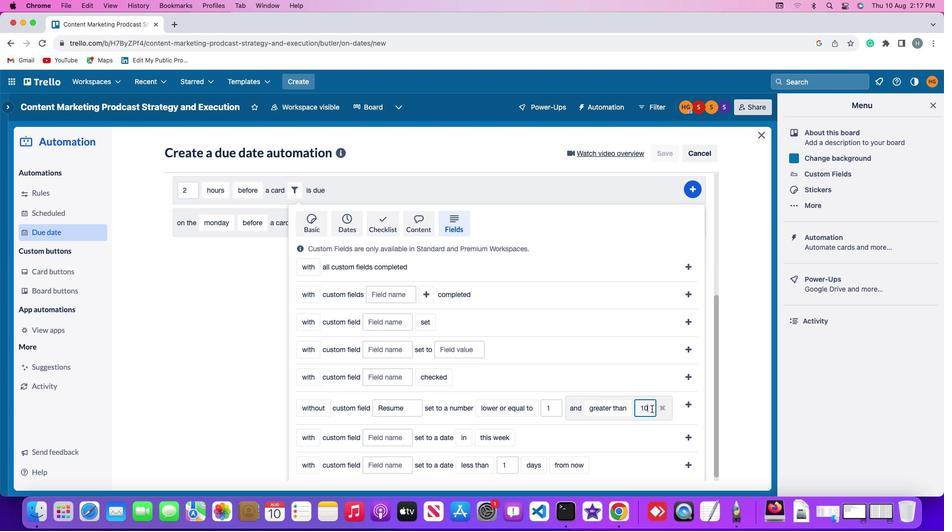 
Action: Key pressed Key.backspaceKey.backspace
Screenshot: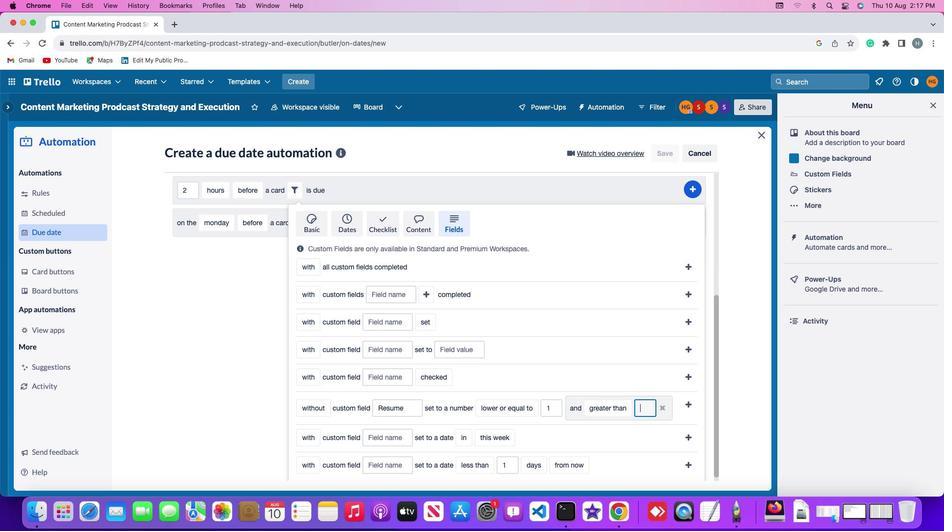 
Action: Mouse moved to (650, 408)
Screenshot: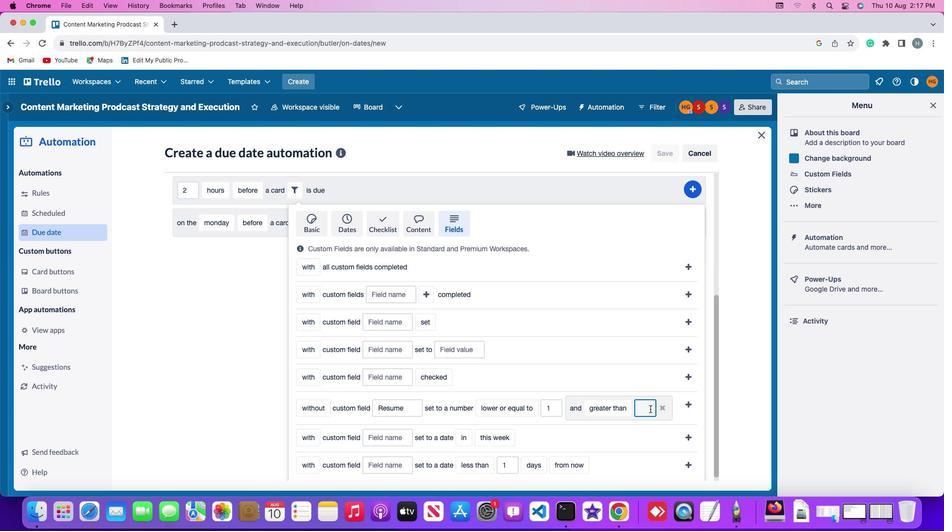 
Action: Key pressed '1'
Screenshot: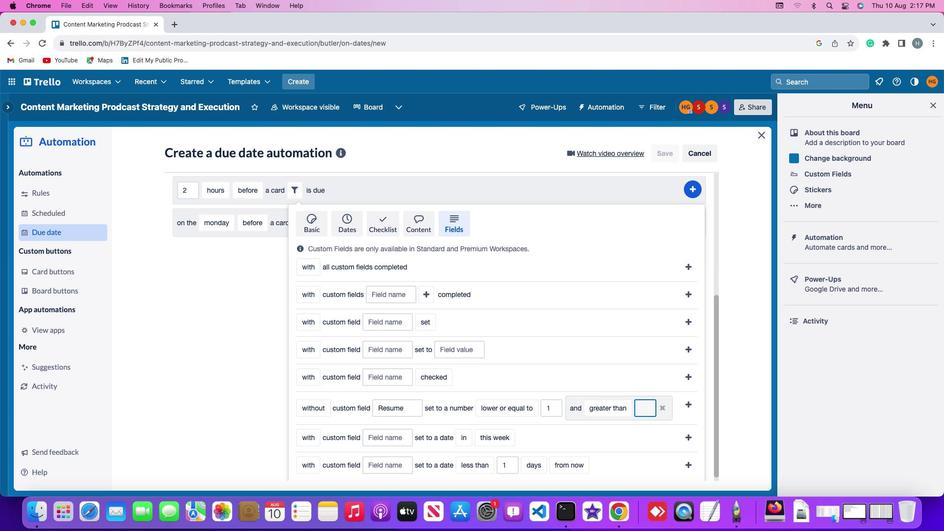 
Action: Mouse moved to (649, 408)
Screenshot: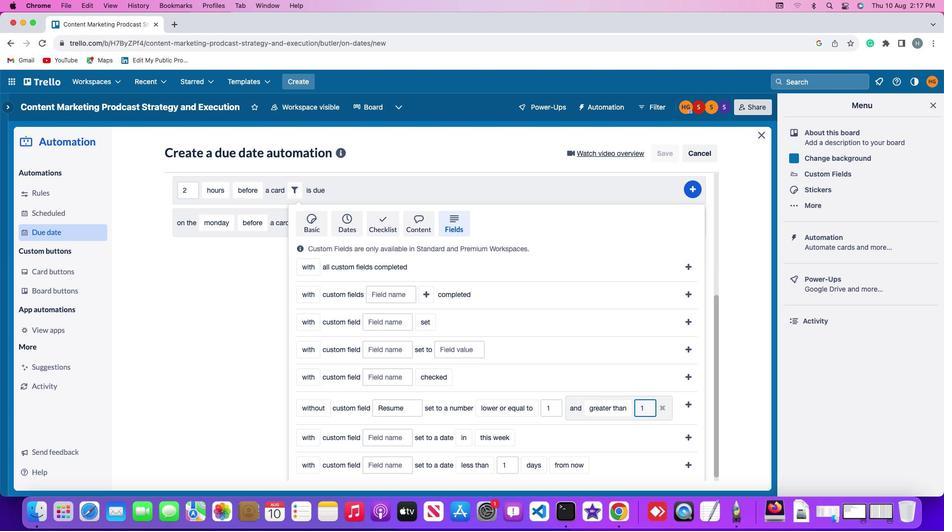 
Action: Key pressed Key.backspace'1''0'
Screenshot: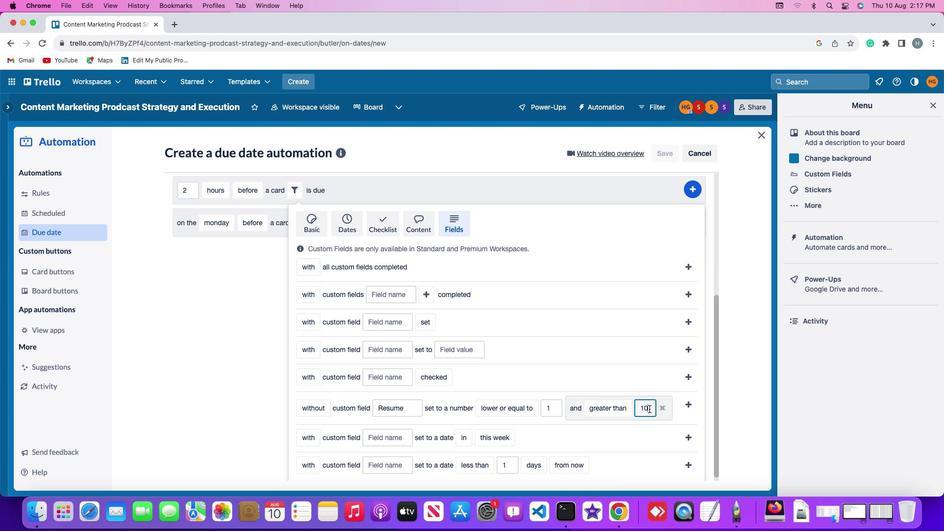 
Action: Mouse moved to (688, 402)
Screenshot: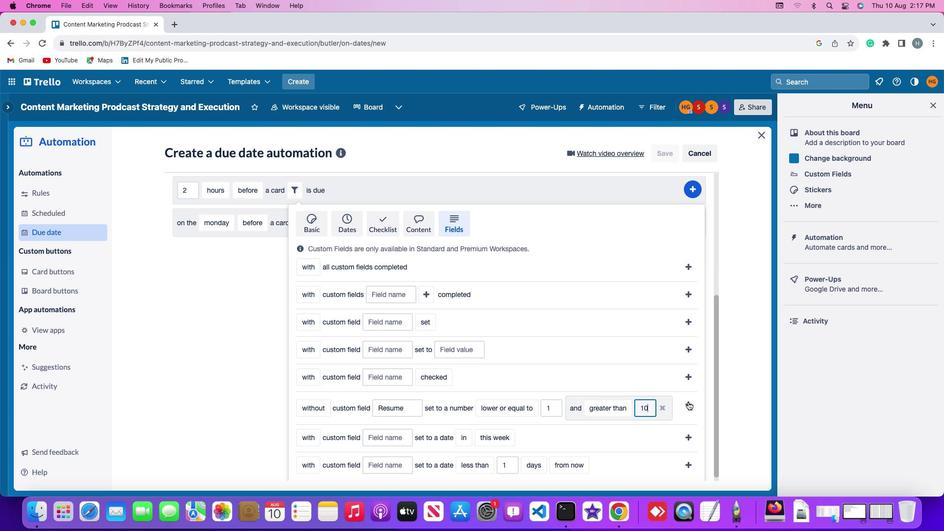
Action: Mouse pressed left at (688, 402)
Screenshot: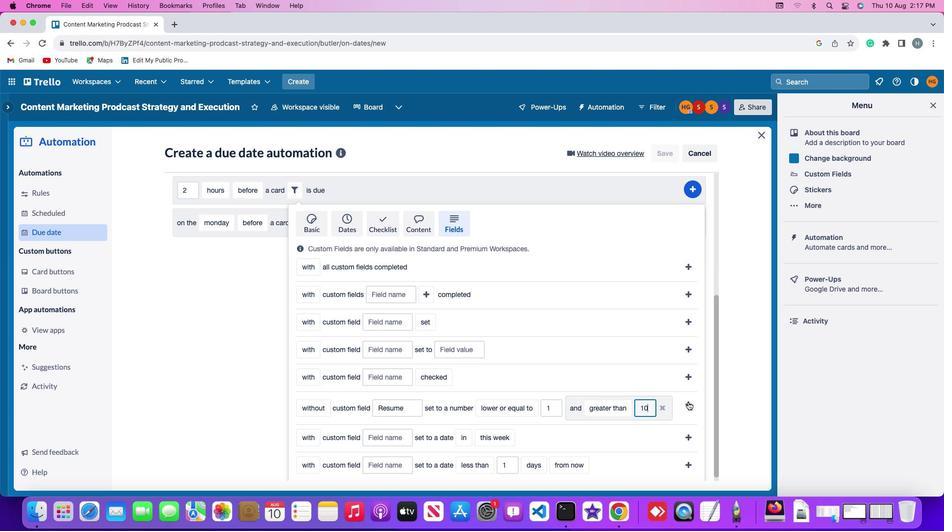 
Action: Mouse moved to (698, 393)
Screenshot: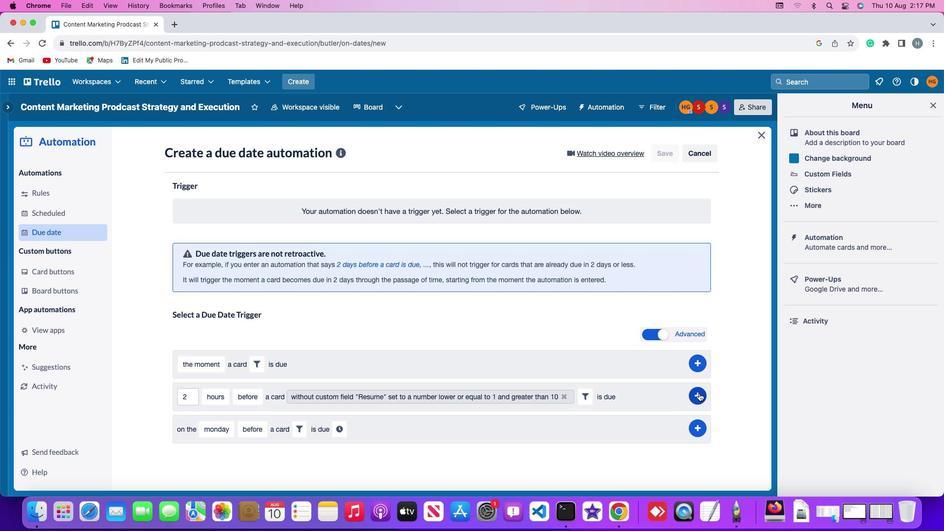 
Action: Mouse pressed left at (698, 393)
Screenshot: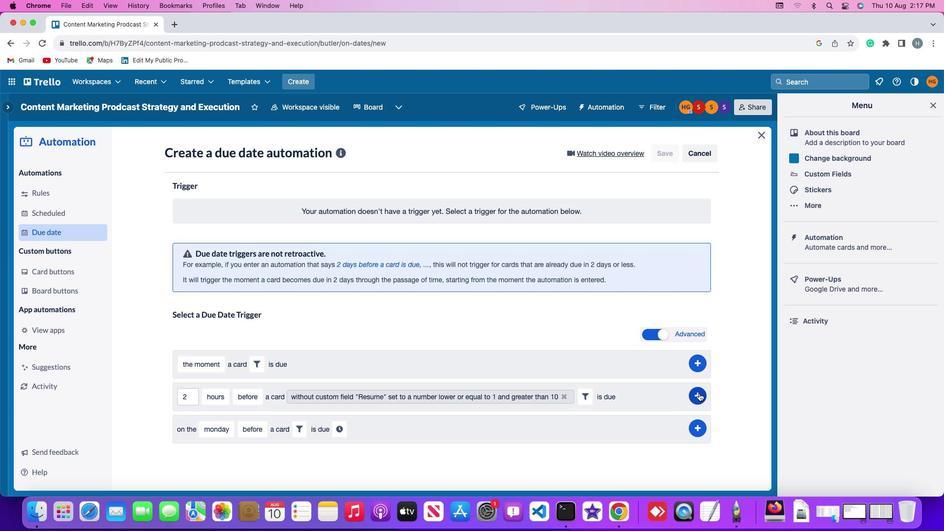 
Action: Mouse moved to (738, 345)
Screenshot: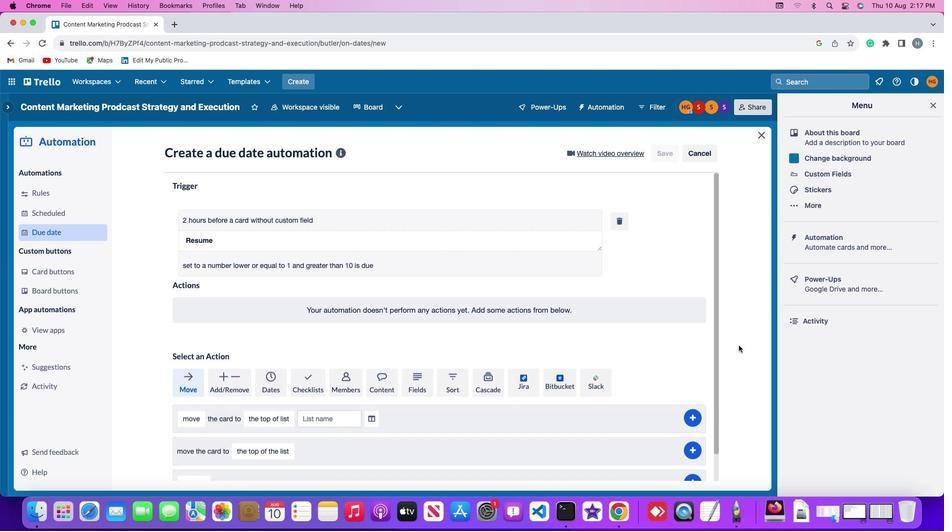 
